 Task: Find connections with filter location Apodi with filter topic #marketswith filter profile language French with filter current company MarketsandMarkets™ with filter school Punyashlok Ahilyadevi Holkar Solapur University, Solapur with filter industry Spectator Sports with filter service category Filing with filter keywords title Vice President of Marketing
Action: Mouse moved to (536, 102)
Screenshot: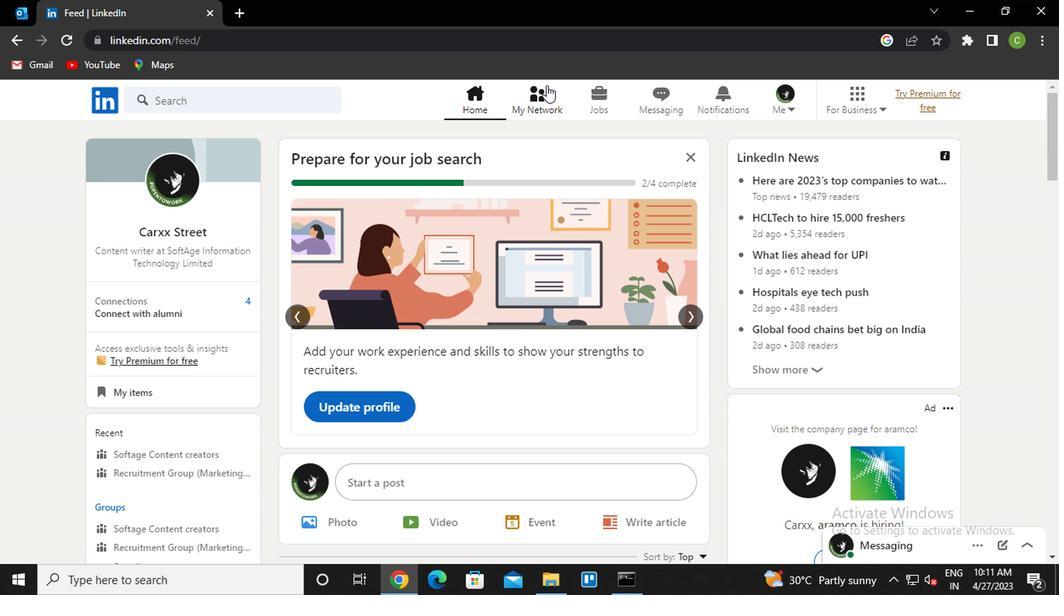 
Action: Mouse pressed left at (536, 102)
Screenshot: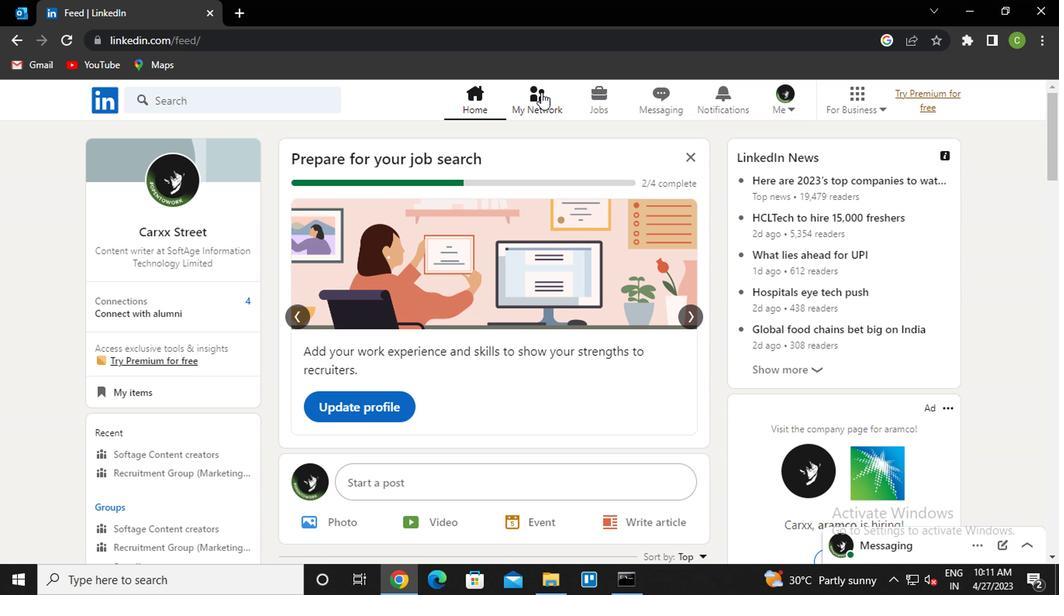
Action: Mouse moved to (222, 194)
Screenshot: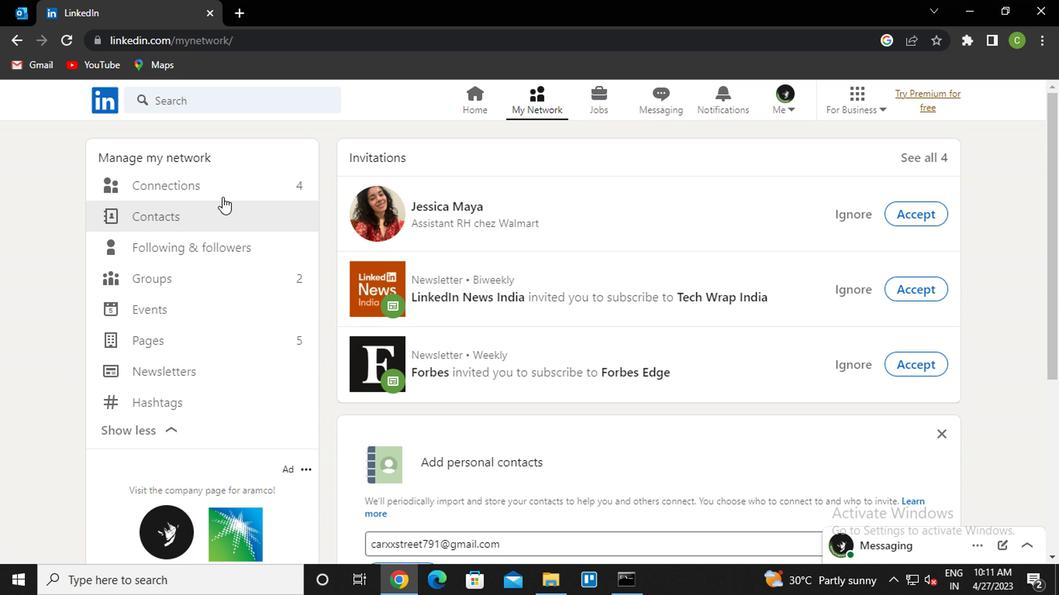 
Action: Mouse pressed left at (222, 194)
Screenshot: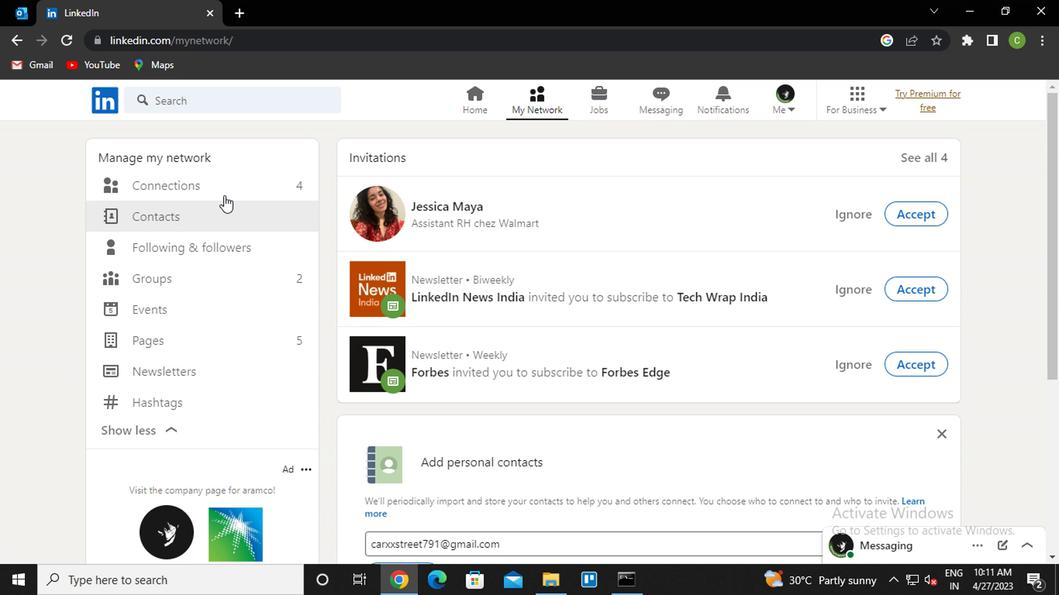 
Action: Mouse moved to (253, 188)
Screenshot: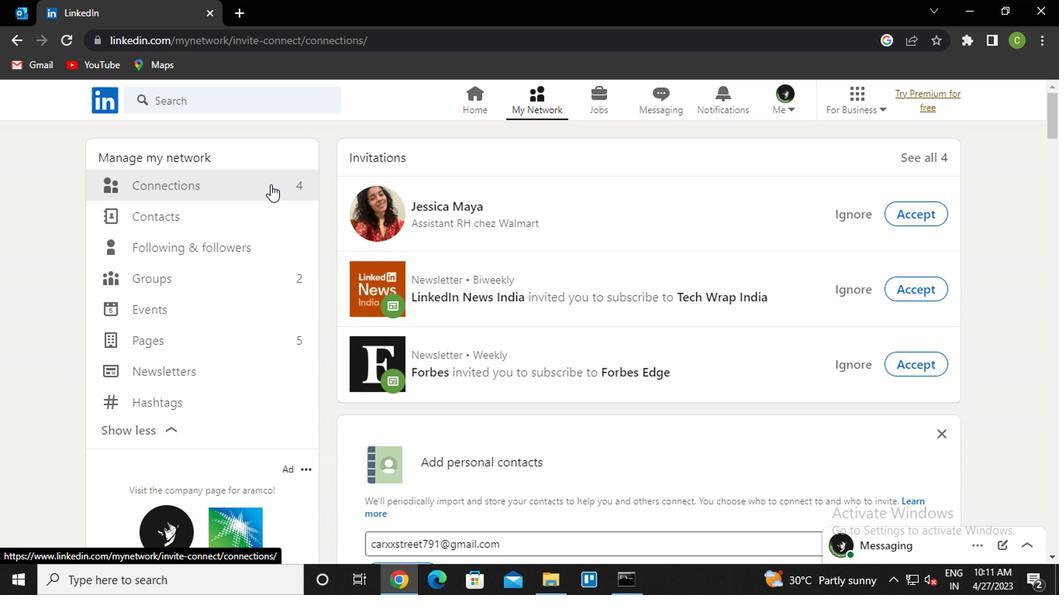
Action: Mouse pressed left at (253, 188)
Screenshot: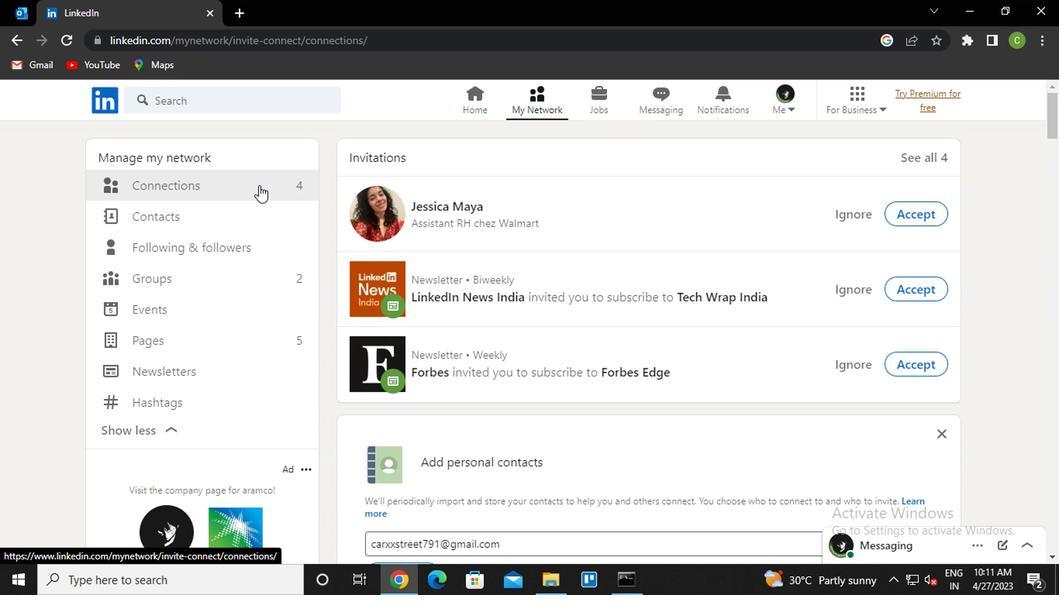 
Action: Mouse moved to (630, 192)
Screenshot: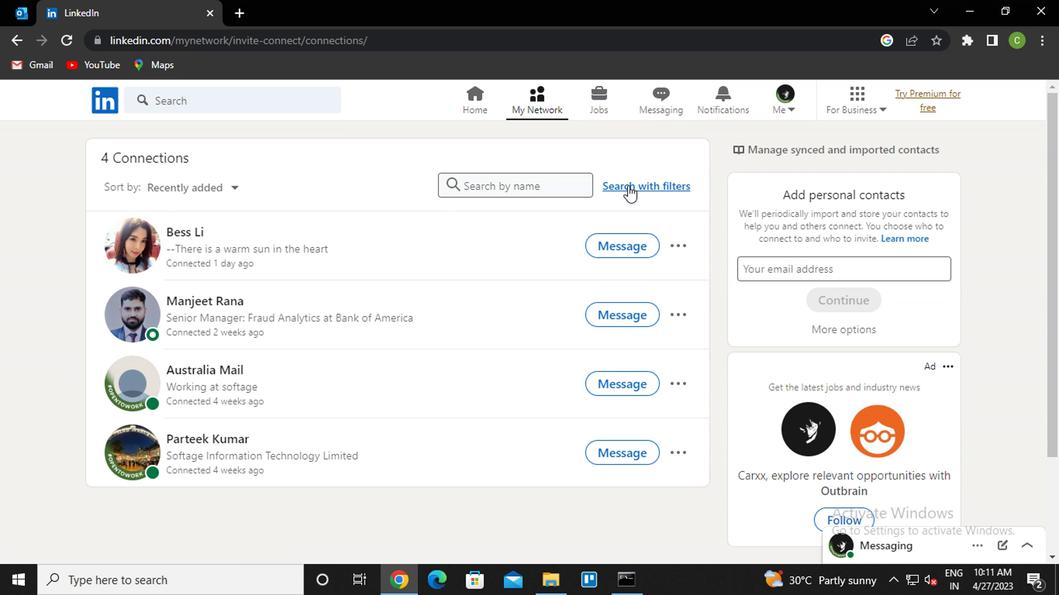 
Action: Mouse pressed left at (630, 192)
Screenshot: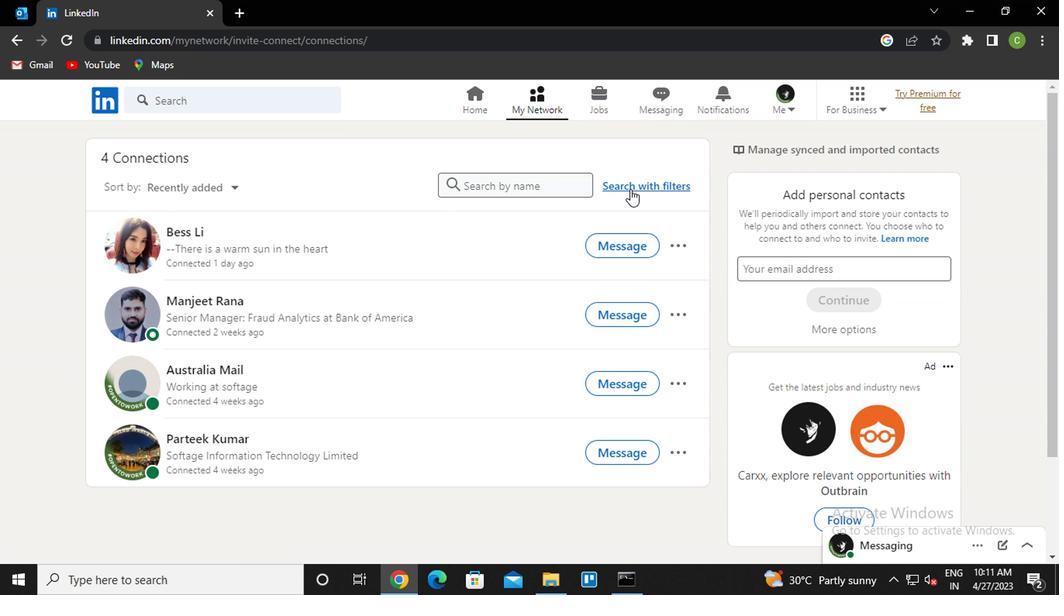 
Action: Mouse moved to (514, 146)
Screenshot: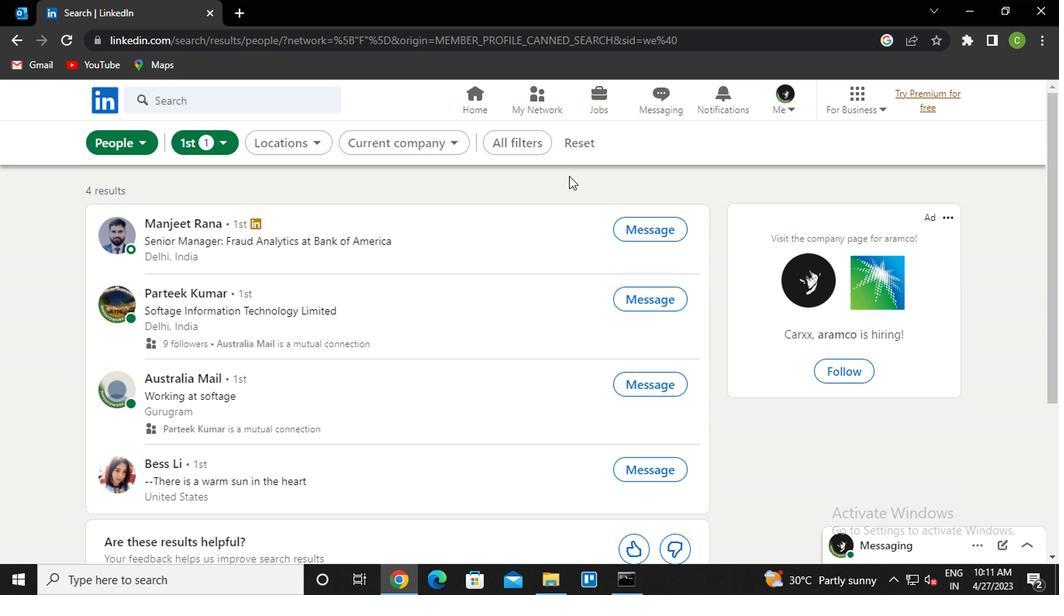 
Action: Mouse pressed left at (514, 146)
Screenshot: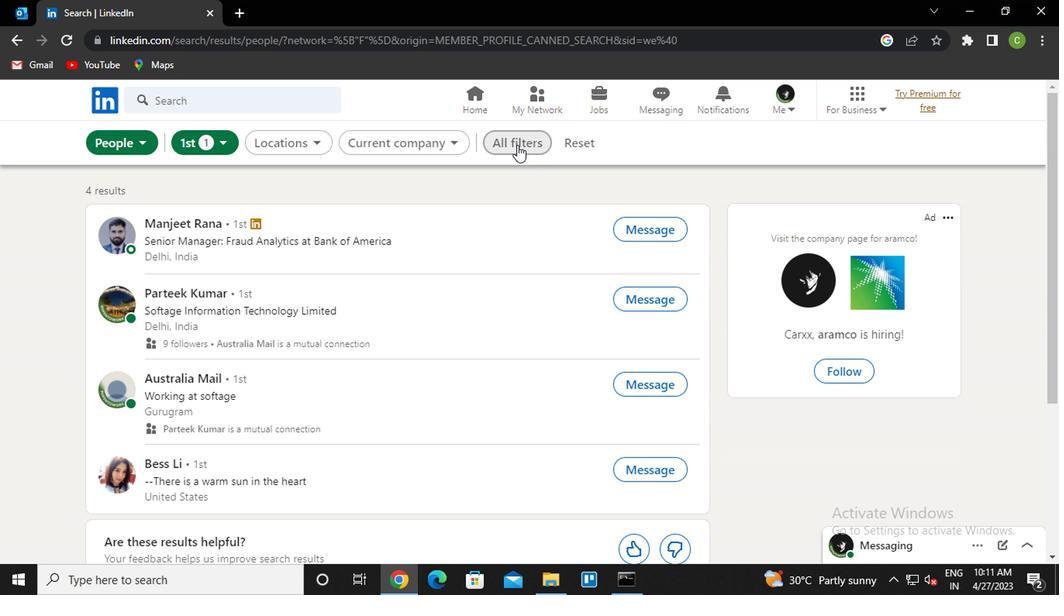 
Action: Mouse moved to (789, 226)
Screenshot: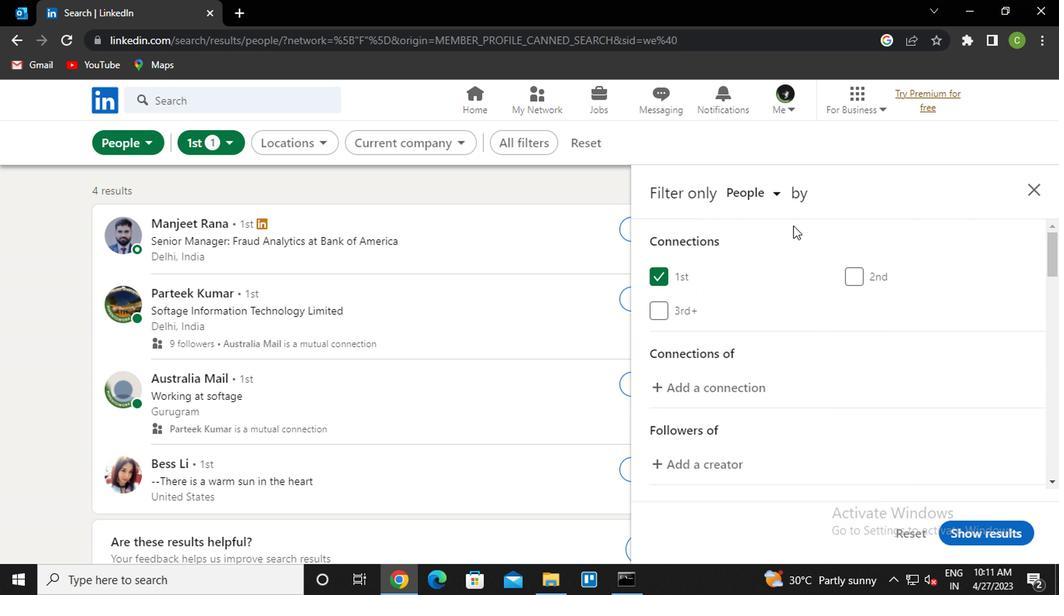 
Action: Mouse scrolled (789, 226) with delta (0, 0)
Screenshot: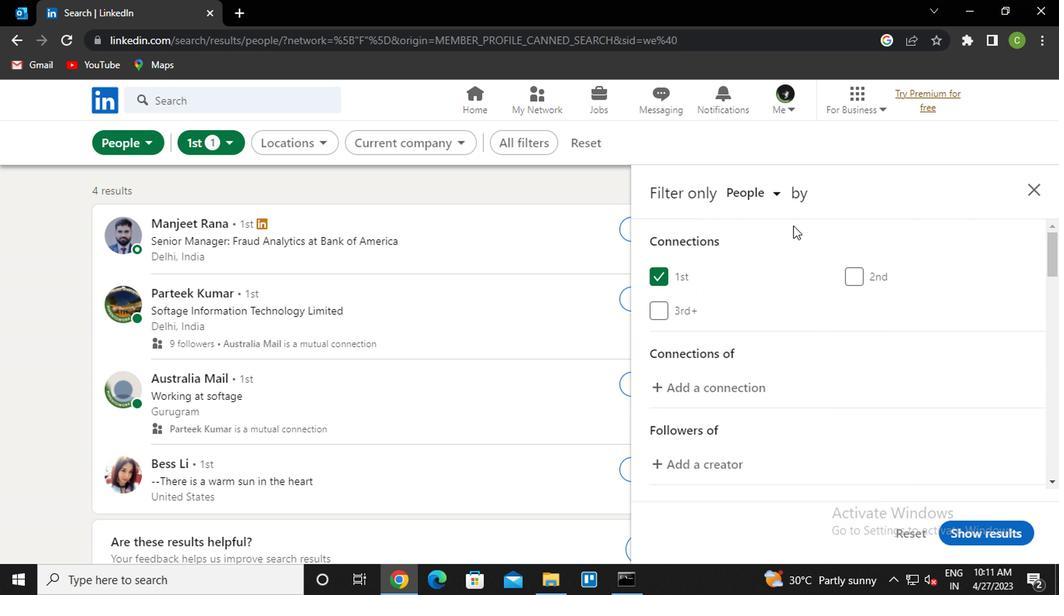 
Action: Mouse moved to (788, 227)
Screenshot: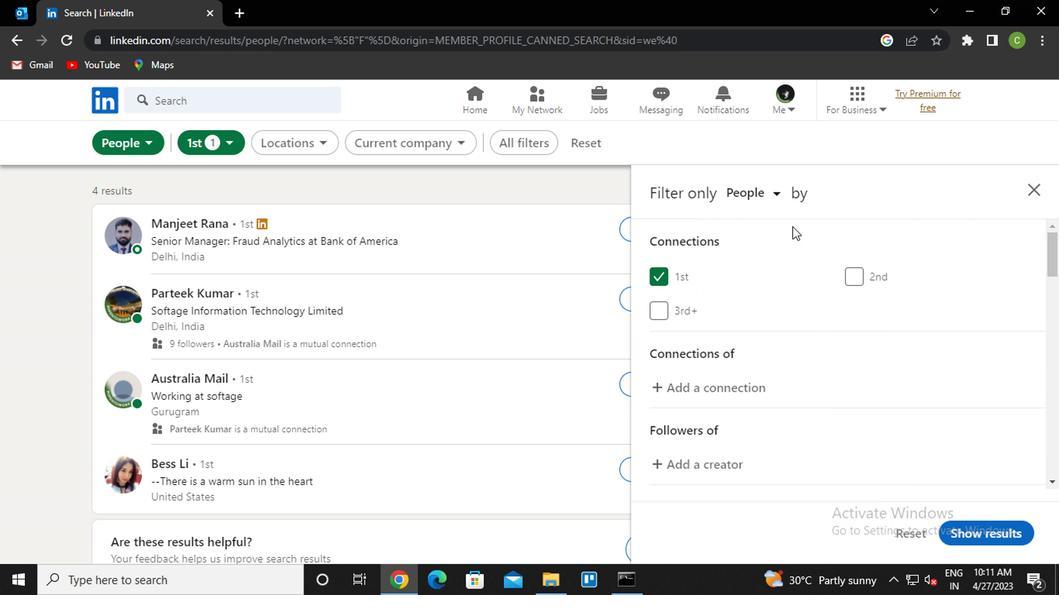 
Action: Mouse scrolled (788, 226) with delta (0, 0)
Screenshot: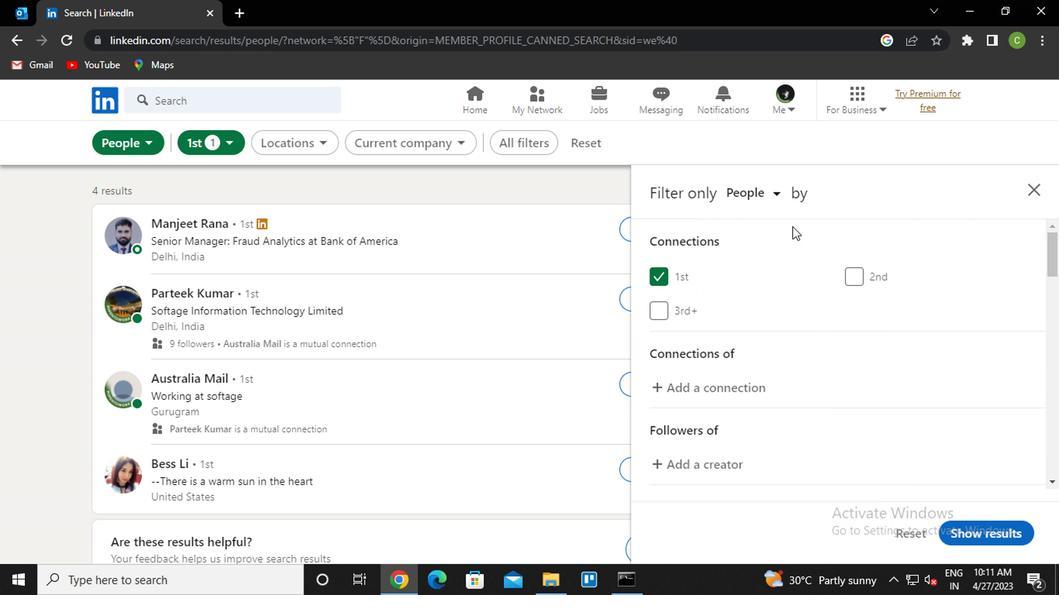 
Action: Mouse moved to (792, 336)
Screenshot: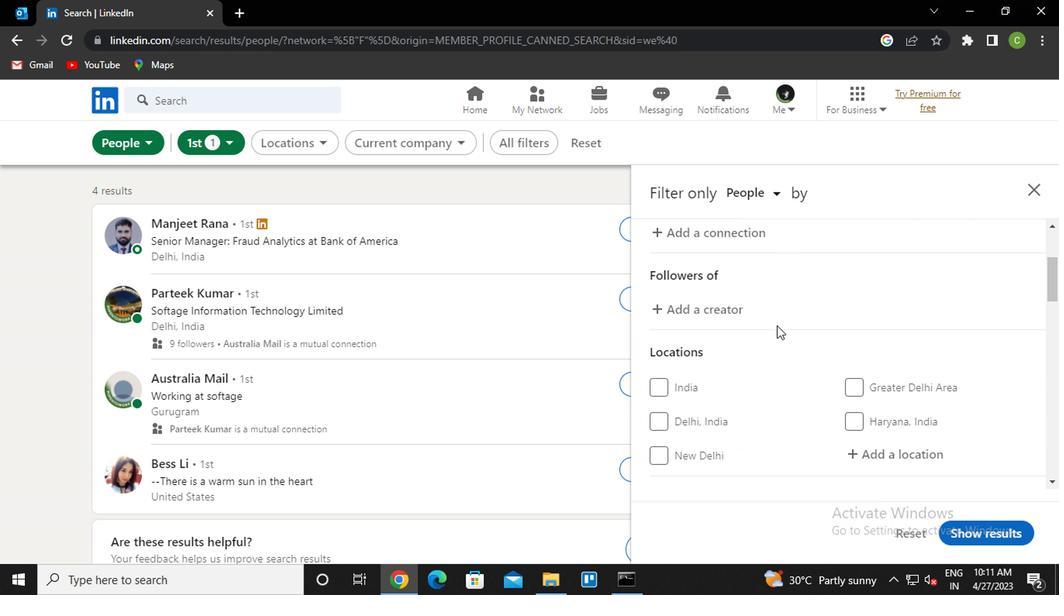 
Action: Mouse scrolled (792, 335) with delta (0, -1)
Screenshot: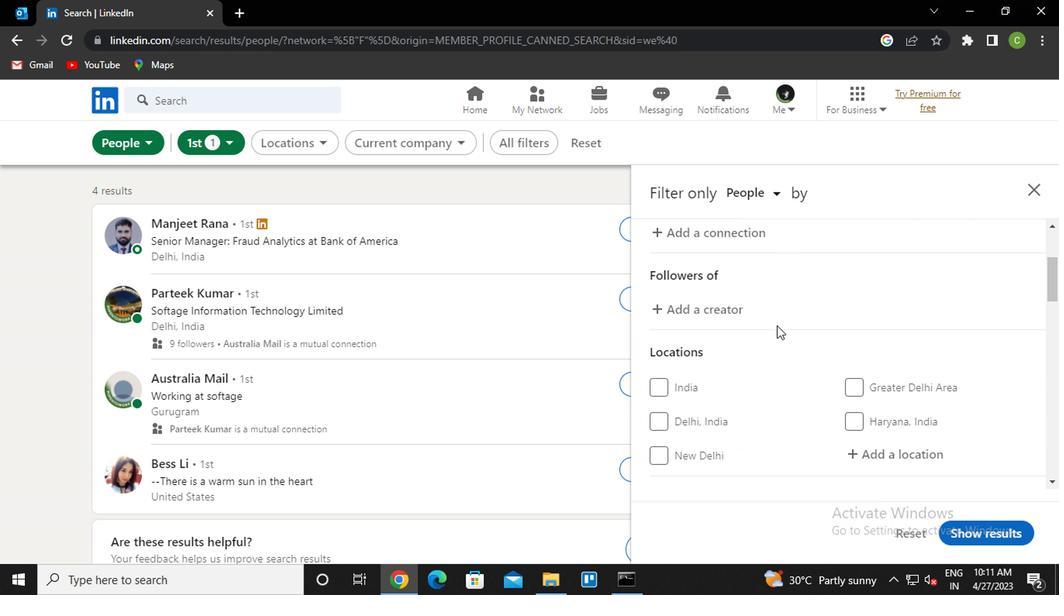 
Action: Mouse moved to (869, 380)
Screenshot: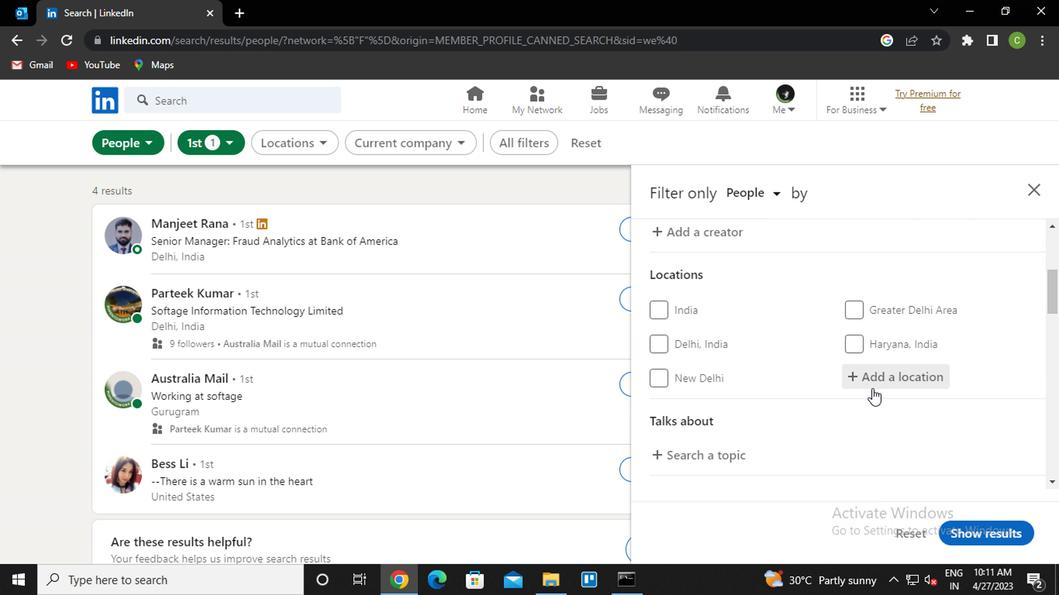 
Action: Mouse pressed left at (869, 380)
Screenshot: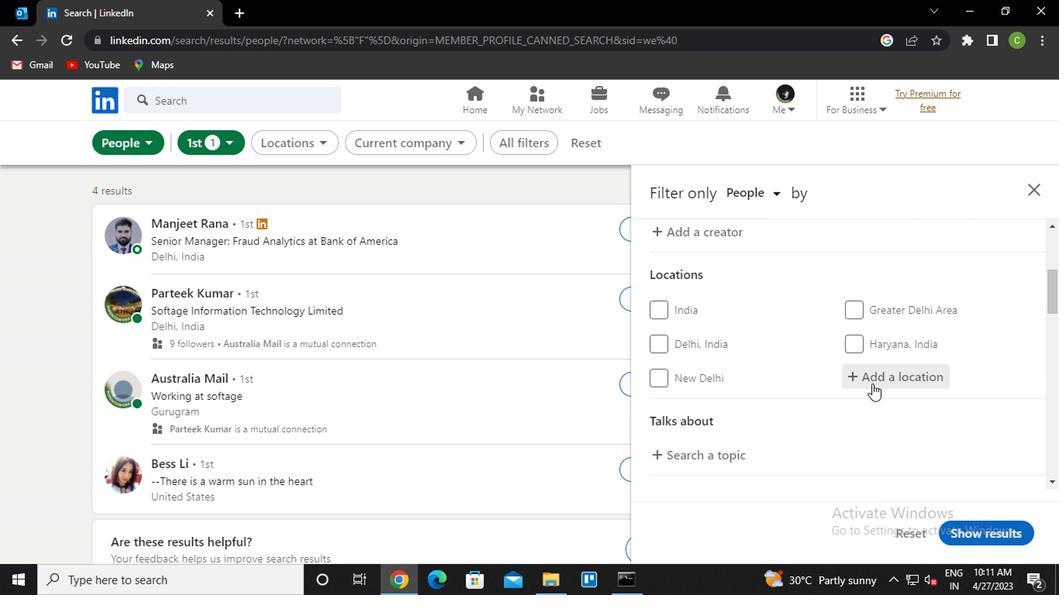 
Action: Key pressed <Key.caps_lock><Key.caps_lock>a<Key.caps_lock>podi<Key.down><Key.enter>
Screenshot: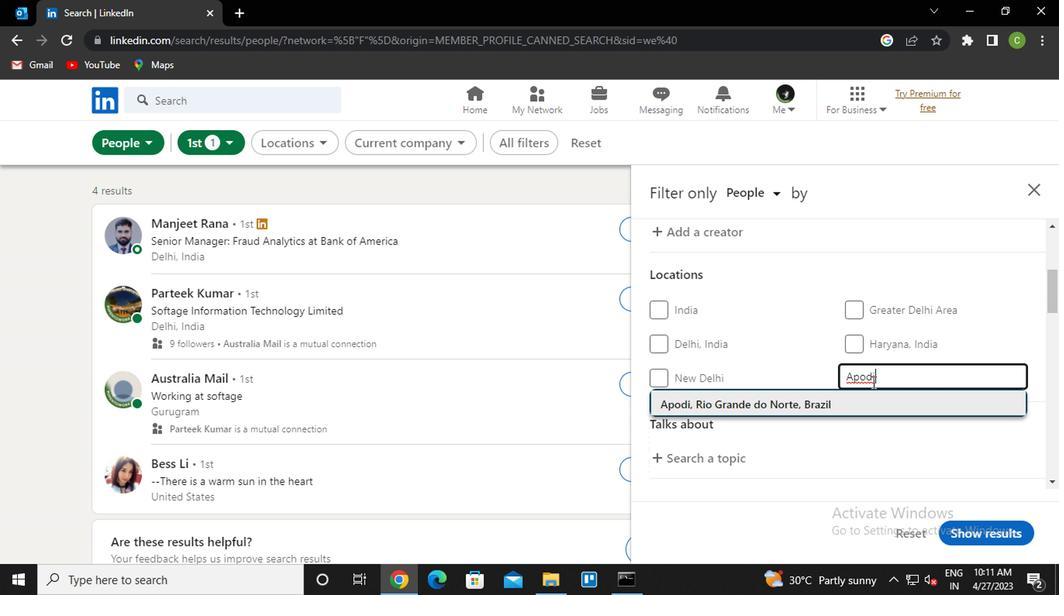 
Action: Mouse moved to (869, 379)
Screenshot: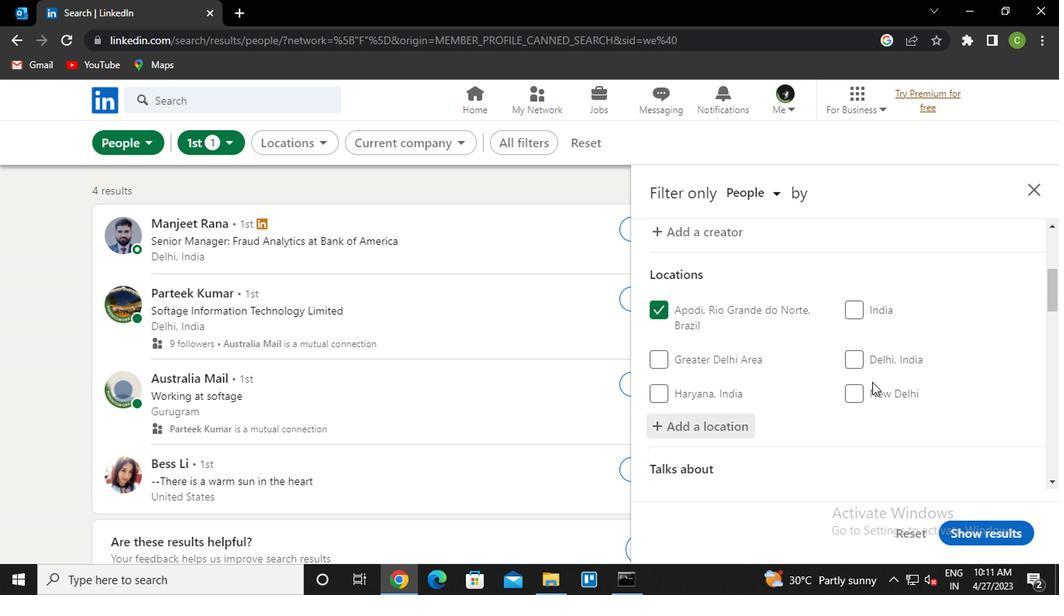 
Action: Mouse scrolled (869, 378) with delta (0, 0)
Screenshot: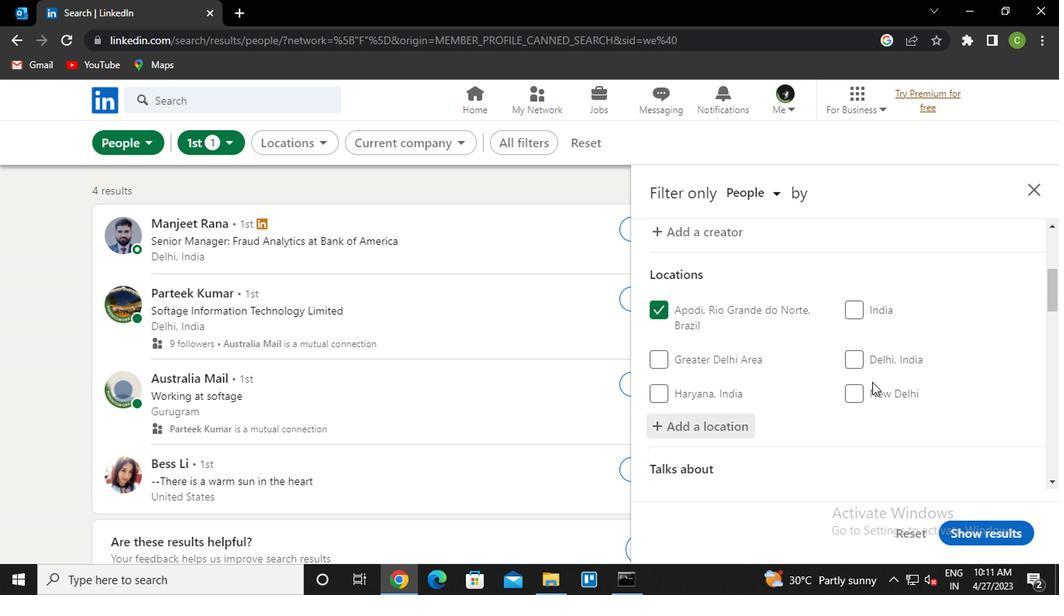 
Action: Mouse moved to (716, 428)
Screenshot: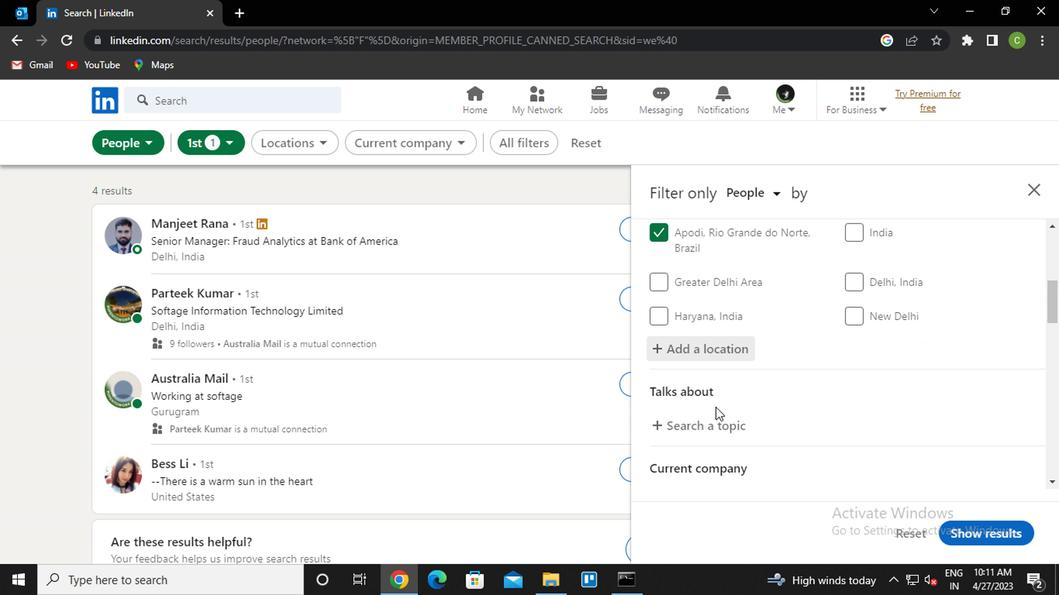 
Action: Mouse pressed left at (716, 428)
Screenshot: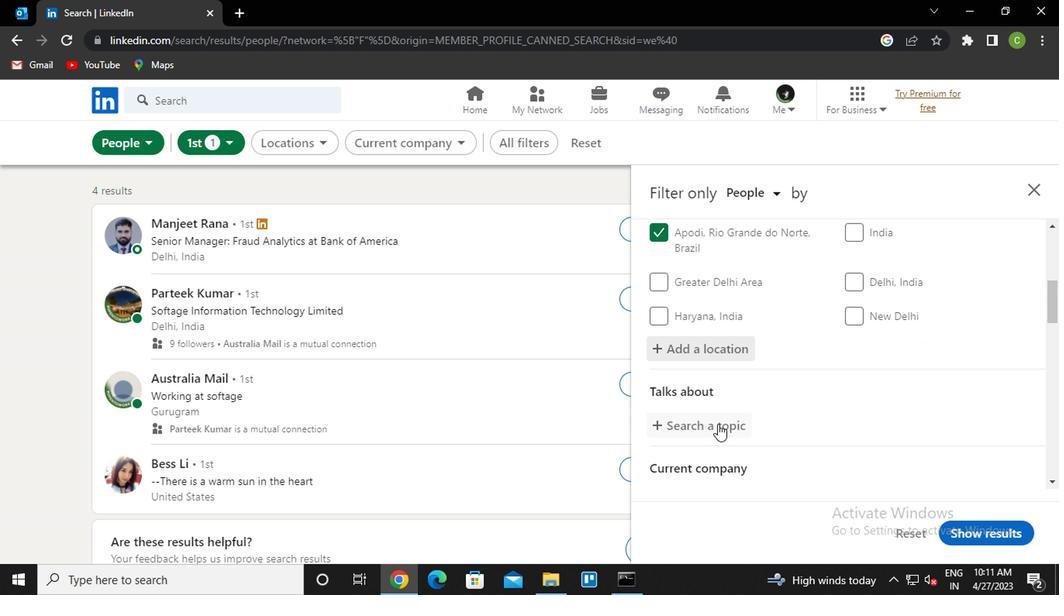 
Action: Key pressed market<Key.down><Key.down><Key.down><Key.down><Key.up><Key.enter>
Screenshot: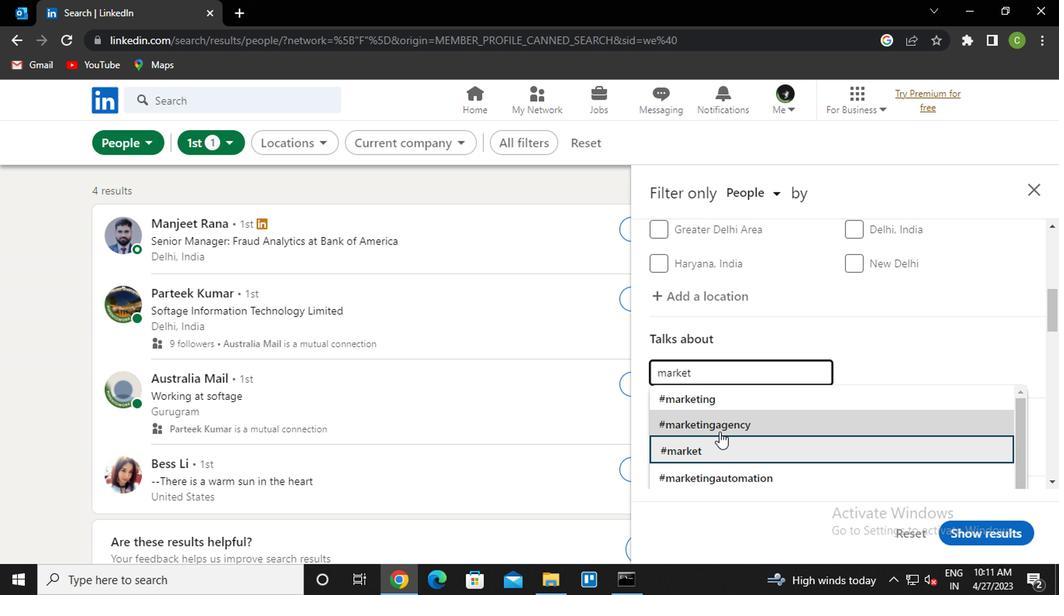 
Action: Mouse scrolled (716, 428) with delta (0, 0)
Screenshot: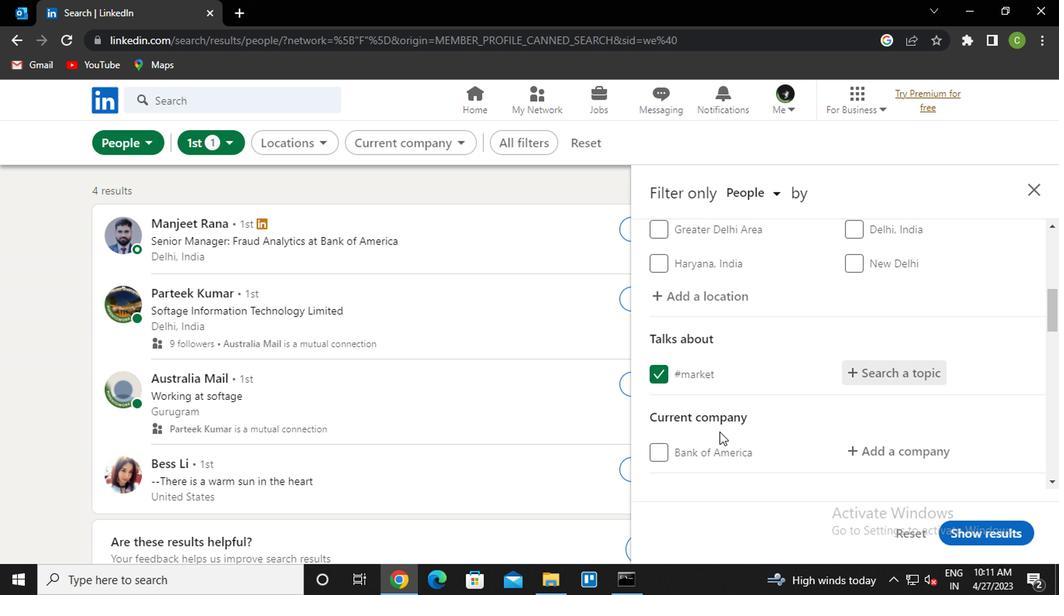 
Action: Mouse moved to (862, 371)
Screenshot: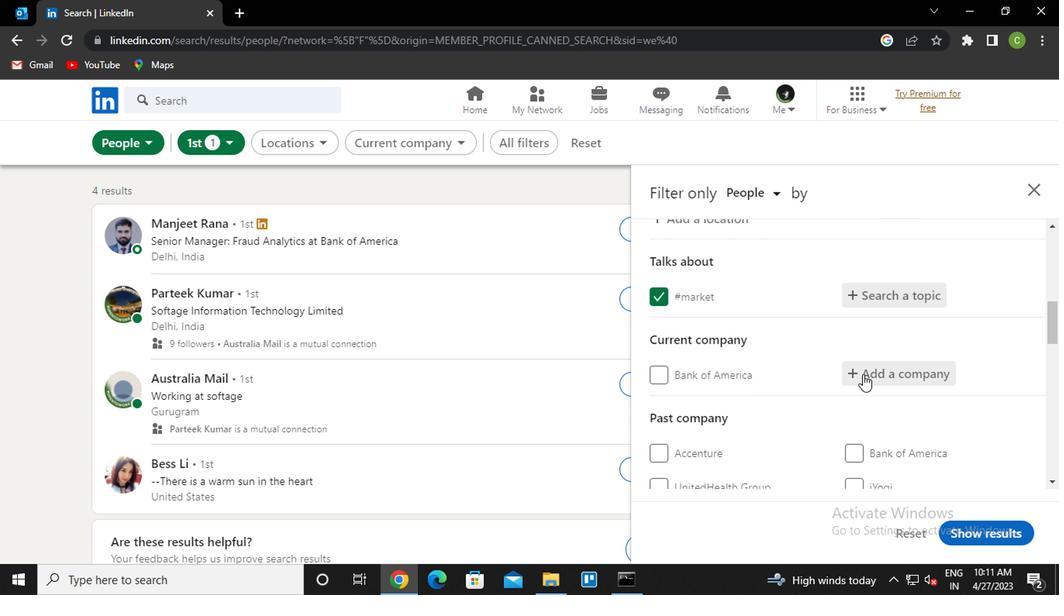 
Action: Mouse pressed left at (862, 371)
Screenshot: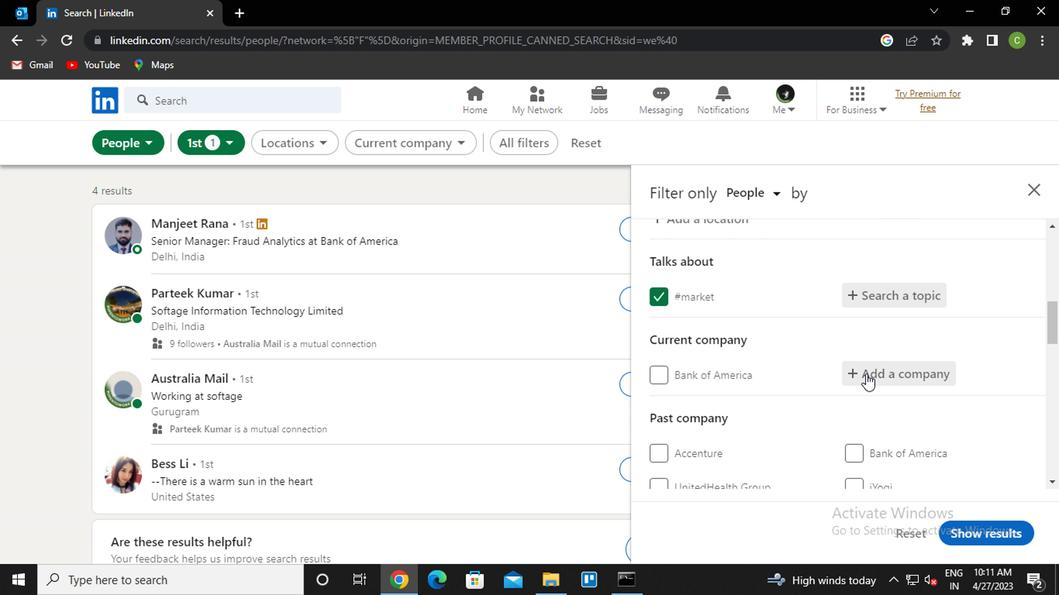 
Action: Key pressed <Key.caps_lock>m<Key.caps_lock>arketandmarkets<Key.backspace><Key.backspace><Key.backspace><Key.backspace><Key.backspace><Key.backspace><Key.backspace><Key.backspace>d<Key.down><Key.down><Key.down><Key.down><Key.down><Key.down><Key.down><Key.up><Key.up><Key.backspace><Key.backspace><Key.backspace>sand<Key.down><Key.enter>
Screenshot: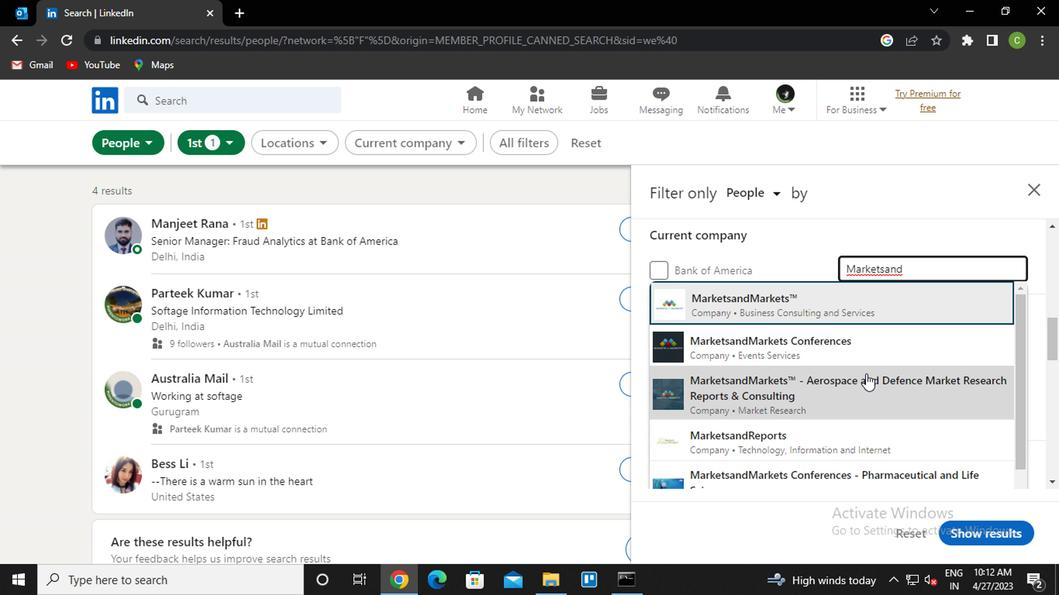 
Action: Mouse moved to (845, 362)
Screenshot: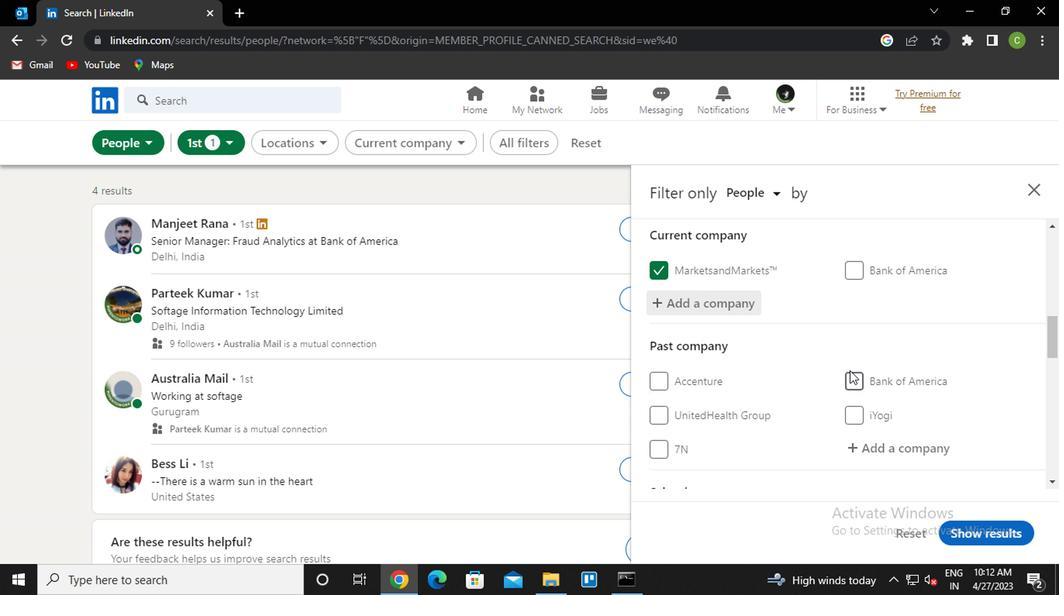 
Action: Mouse scrolled (845, 361) with delta (0, -1)
Screenshot: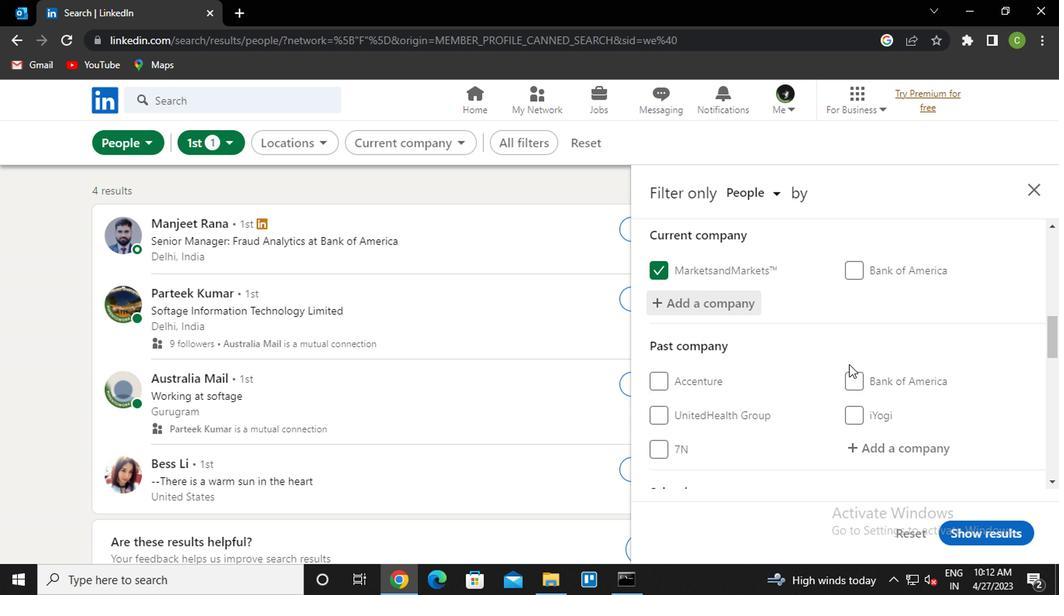 
Action: Mouse moved to (843, 361)
Screenshot: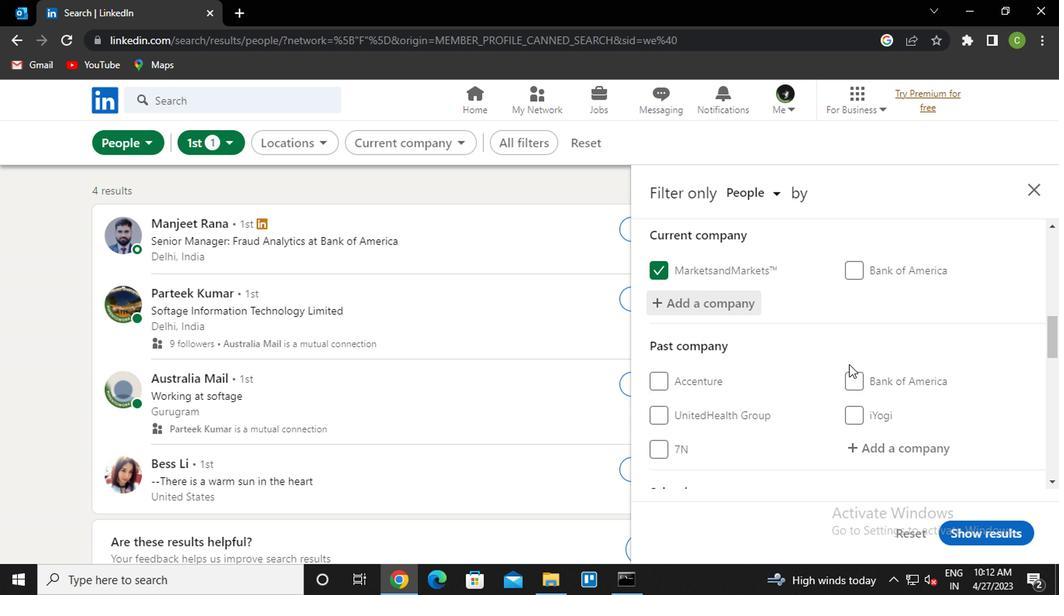 
Action: Mouse scrolled (843, 360) with delta (0, 0)
Screenshot: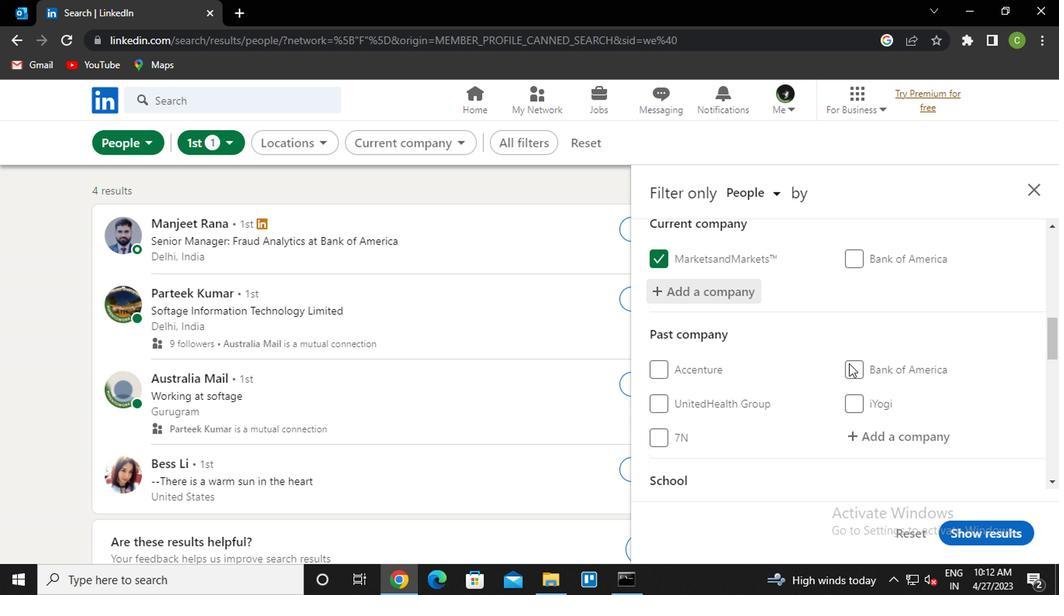 
Action: Mouse moved to (749, 414)
Screenshot: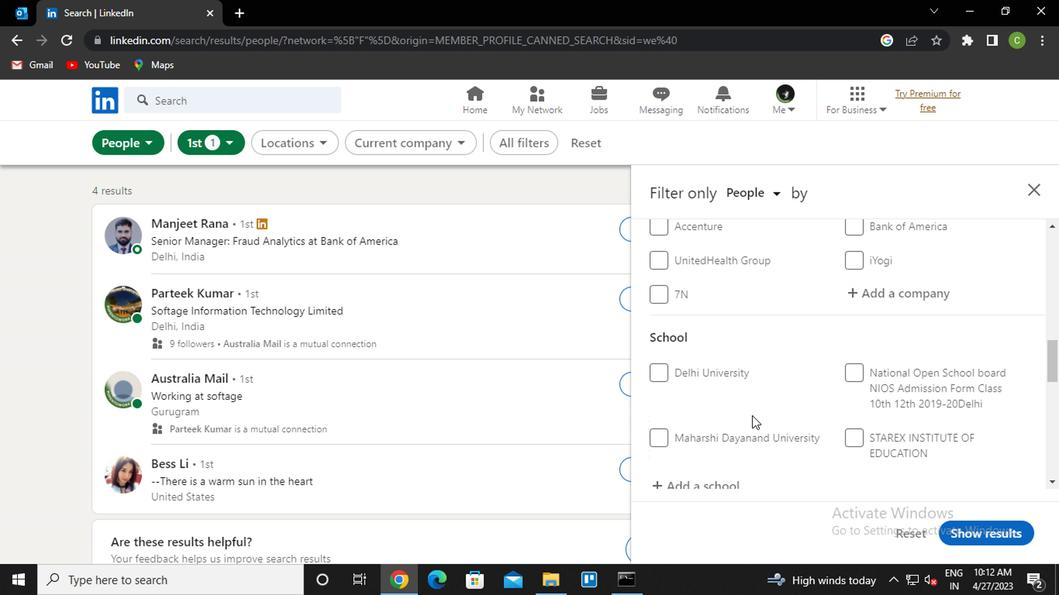 
Action: Mouse scrolled (749, 413) with delta (0, -1)
Screenshot: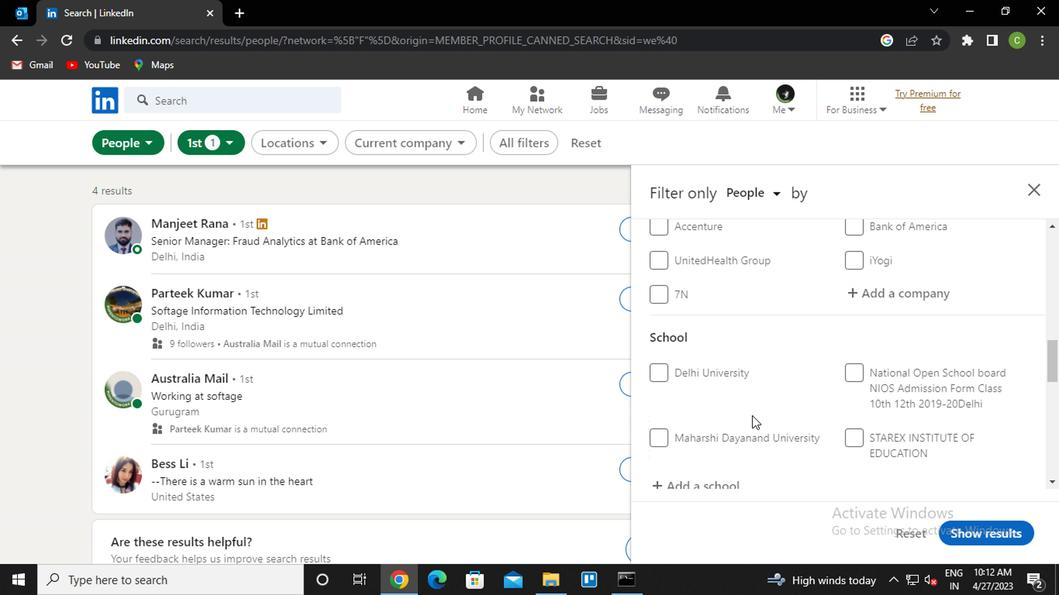 
Action: Mouse scrolled (749, 413) with delta (0, -1)
Screenshot: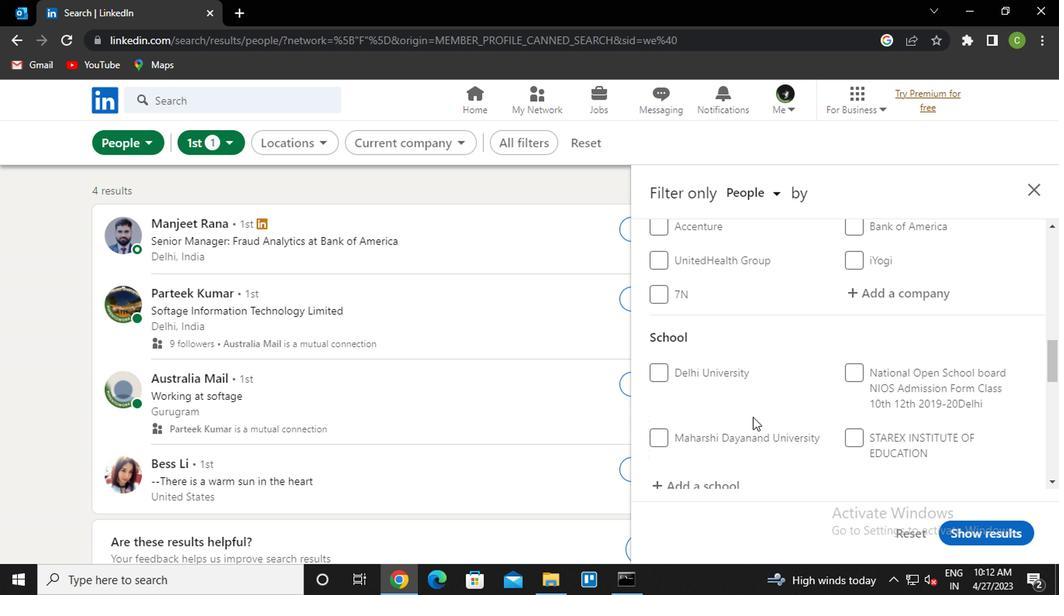 
Action: Mouse moved to (711, 328)
Screenshot: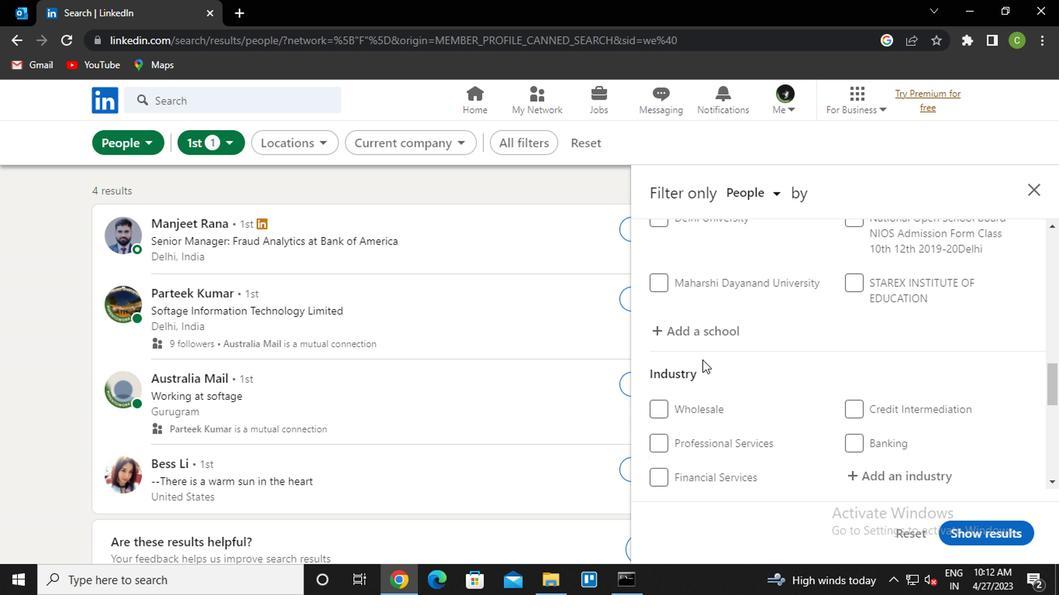 
Action: Mouse pressed left at (711, 328)
Screenshot: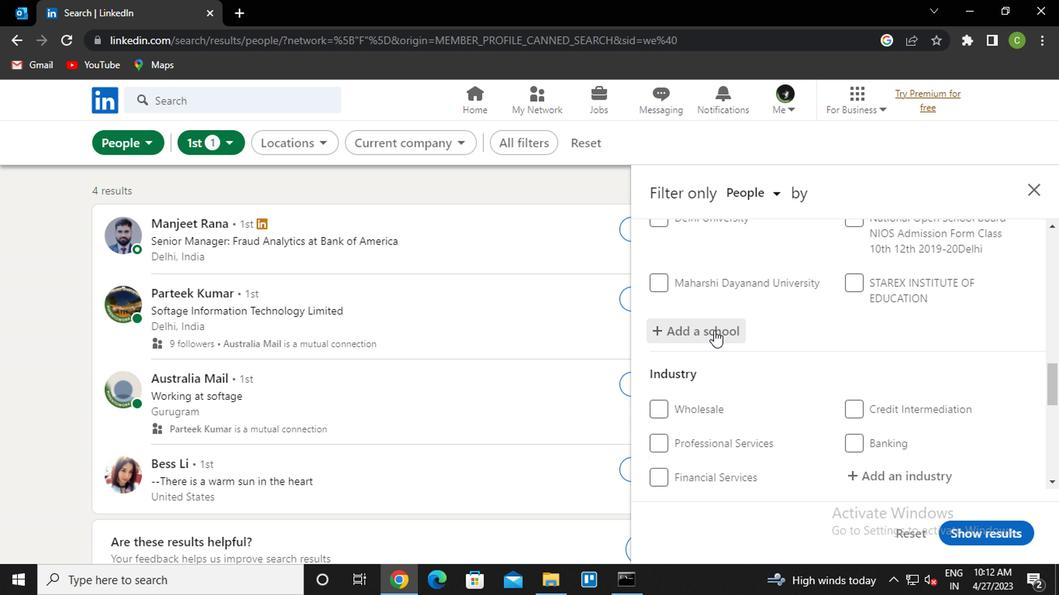 
Action: Key pressed punys<Key.backspace>ash<Key.down><Key.enter>
Screenshot: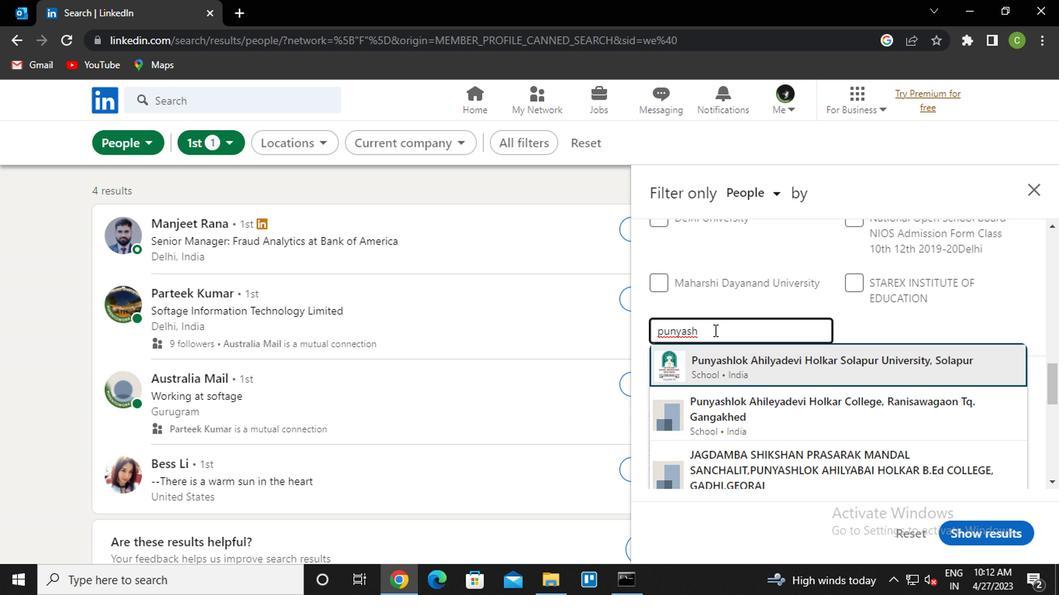 
Action: Mouse moved to (730, 314)
Screenshot: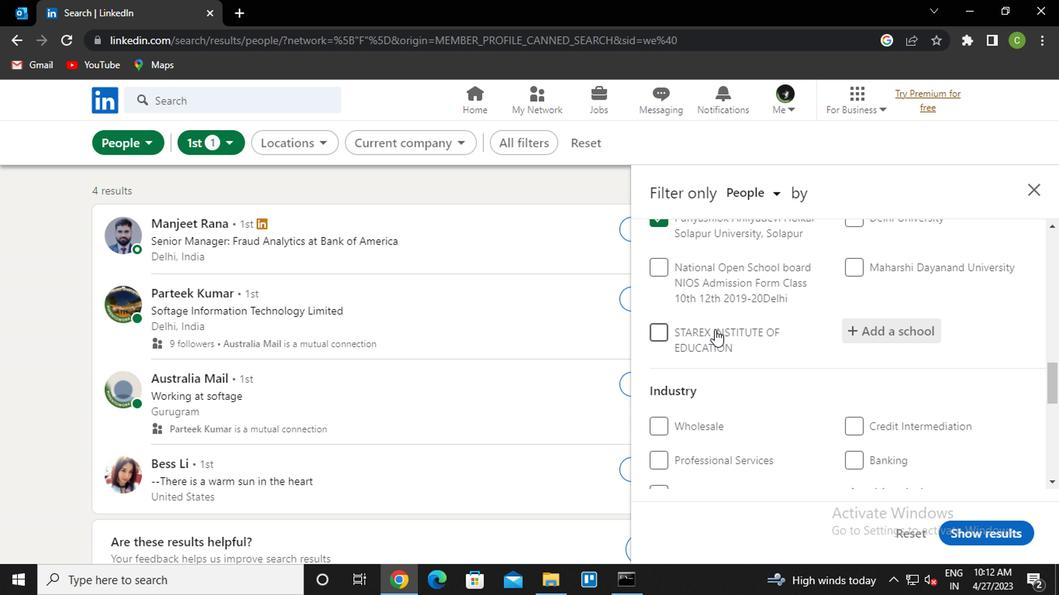 
Action: Mouse scrolled (730, 313) with delta (0, -1)
Screenshot: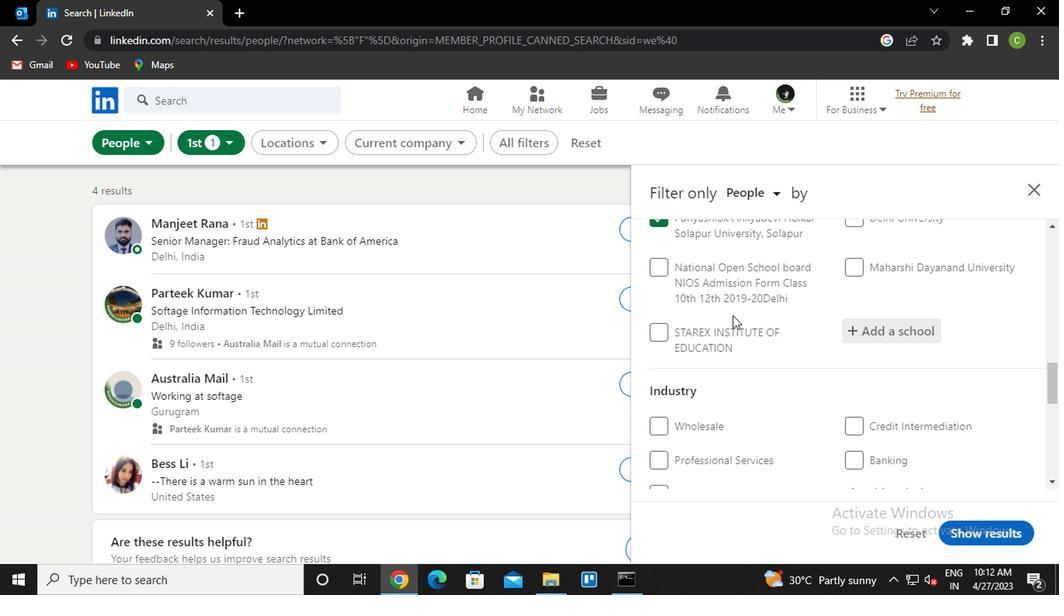 
Action: Mouse scrolled (730, 313) with delta (0, -1)
Screenshot: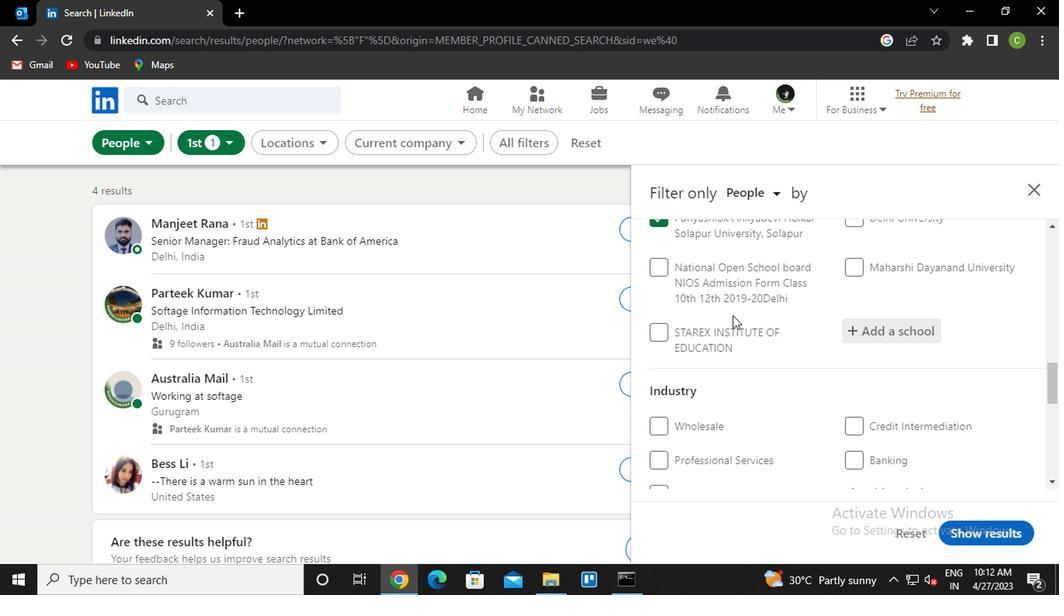 
Action: Mouse moved to (911, 338)
Screenshot: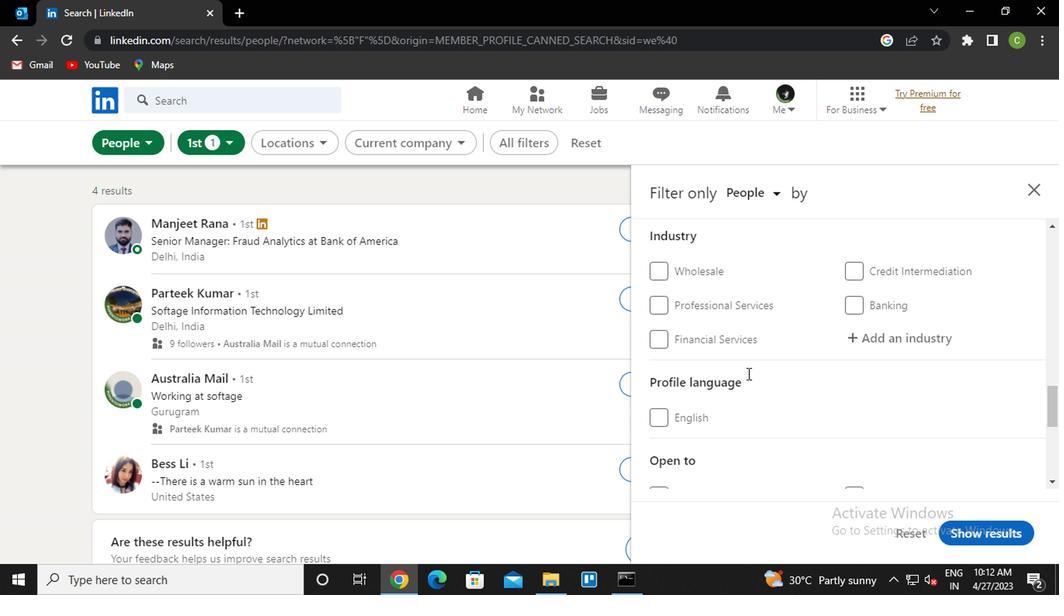 
Action: Mouse pressed left at (911, 338)
Screenshot: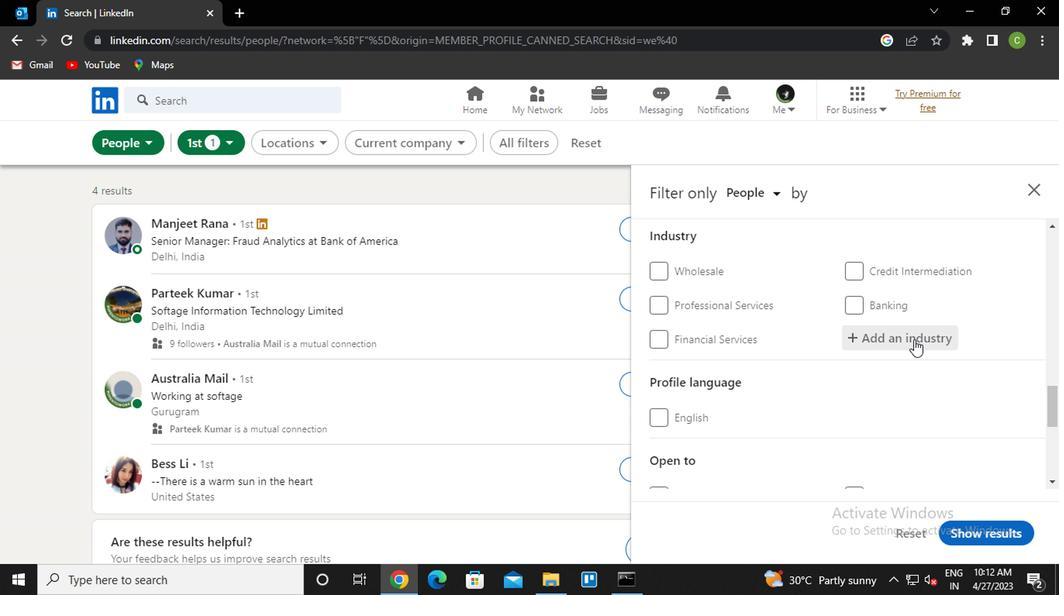 
Action: Key pressed <Key.caps_lock>s<Key.caps_lock>pecta<Key.down><Key.enter>
Screenshot: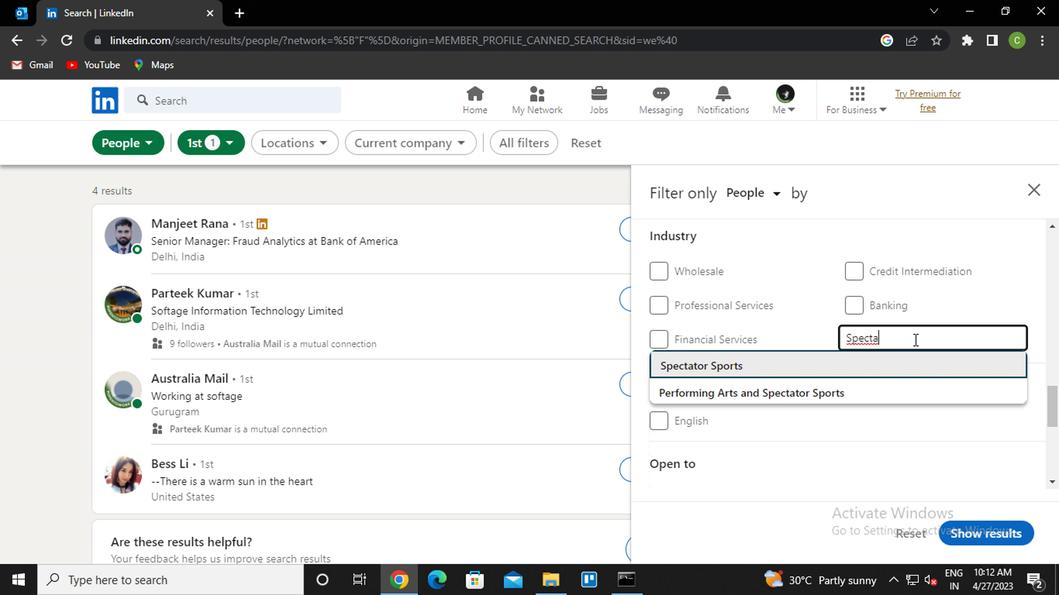 
Action: Mouse moved to (906, 342)
Screenshot: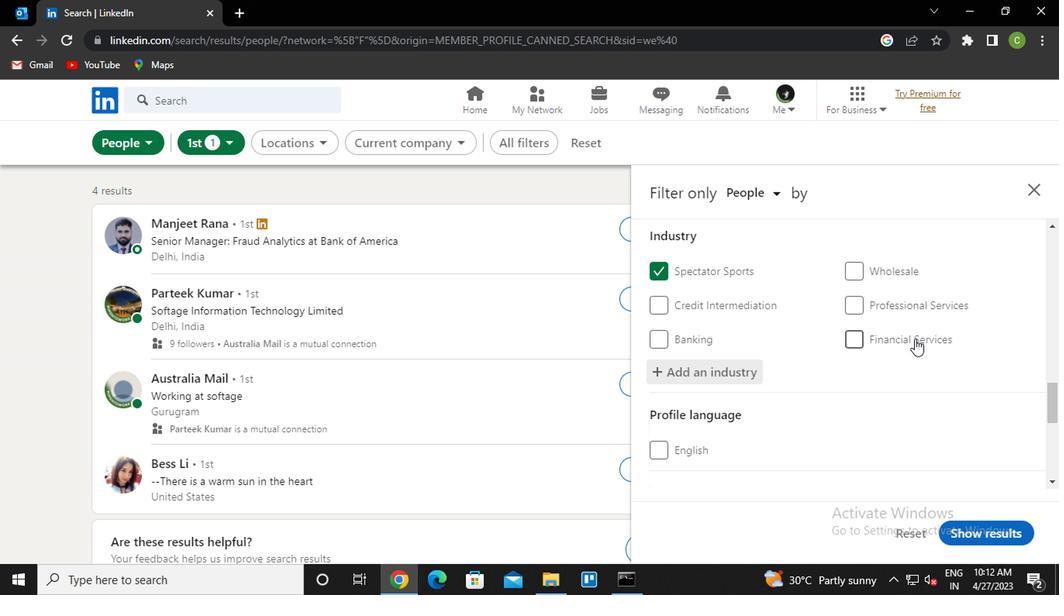 
Action: Mouse scrolled (906, 342) with delta (0, 0)
Screenshot: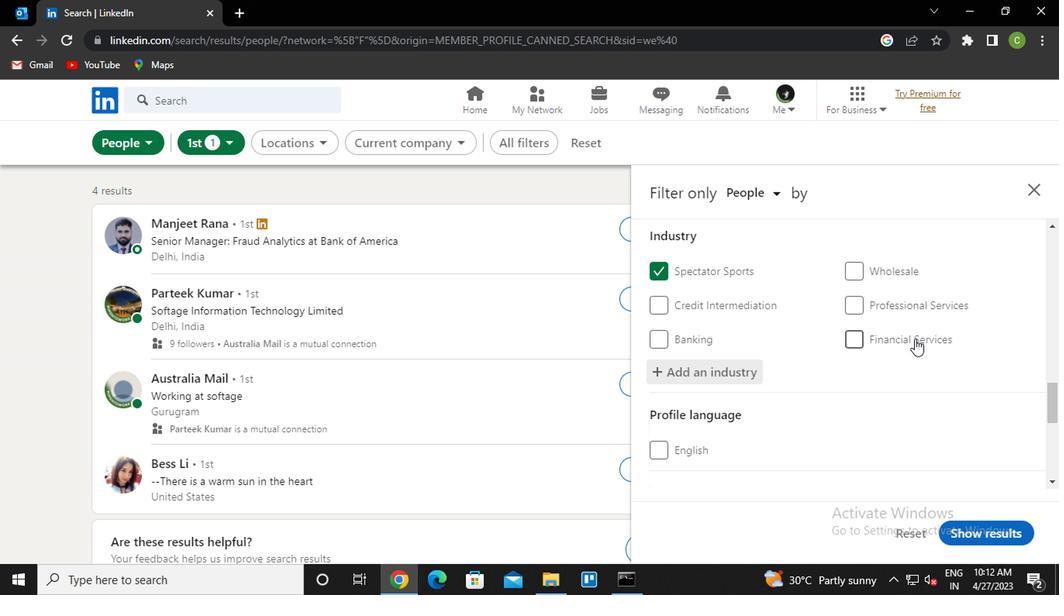 
Action: Mouse moved to (904, 344)
Screenshot: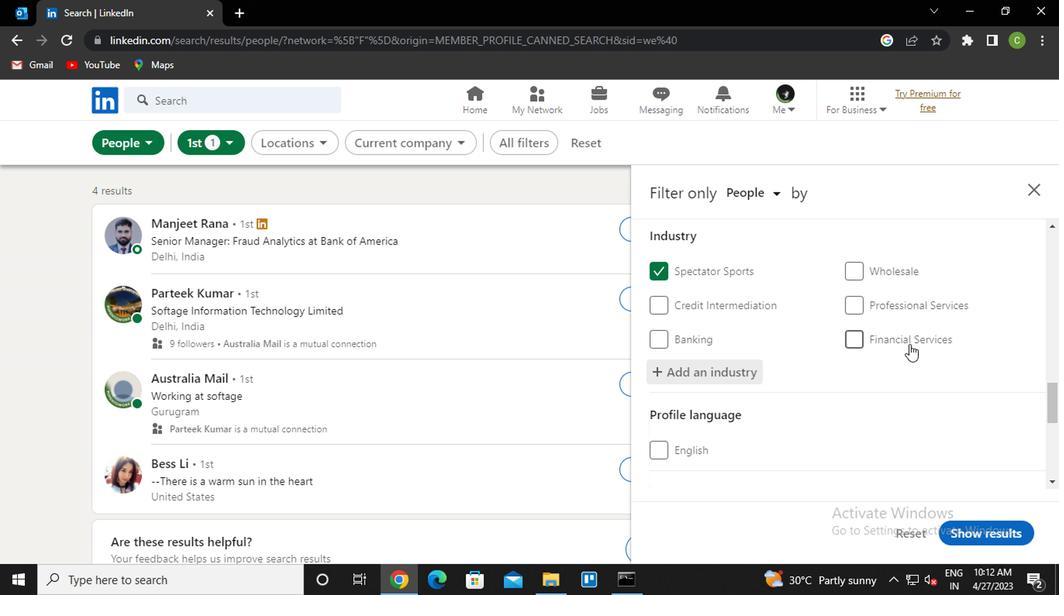 
Action: Mouse scrolled (904, 343) with delta (0, -1)
Screenshot: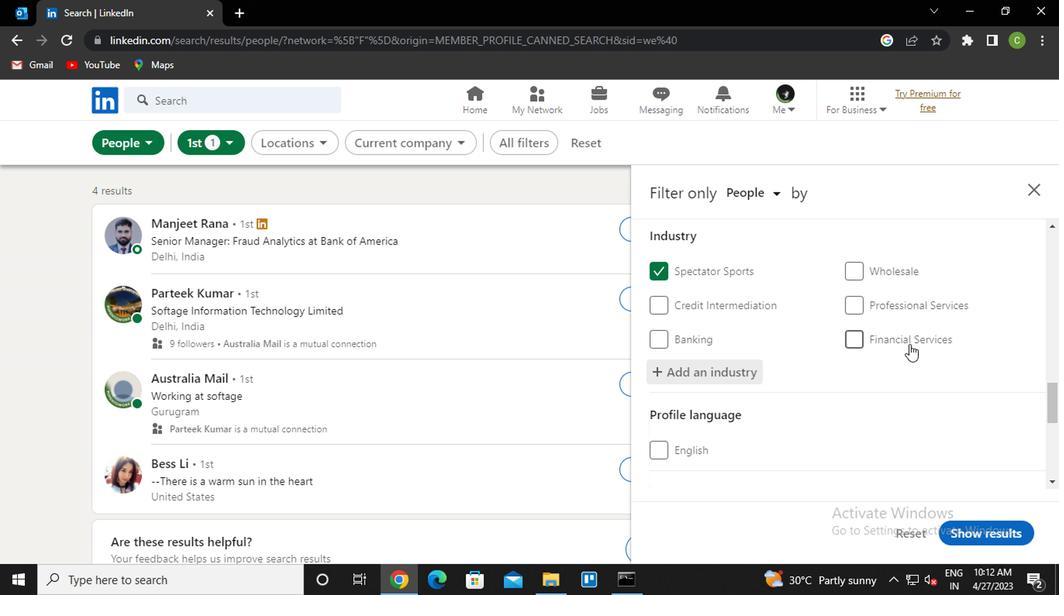 
Action: Mouse moved to (903, 344)
Screenshot: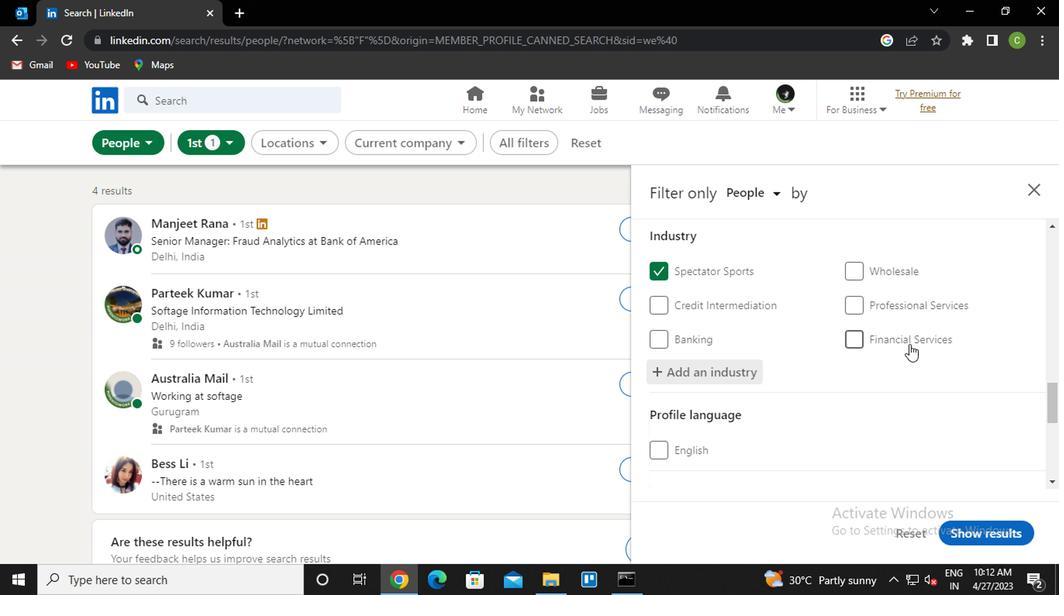 
Action: Mouse scrolled (903, 344) with delta (0, 0)
Screenshot: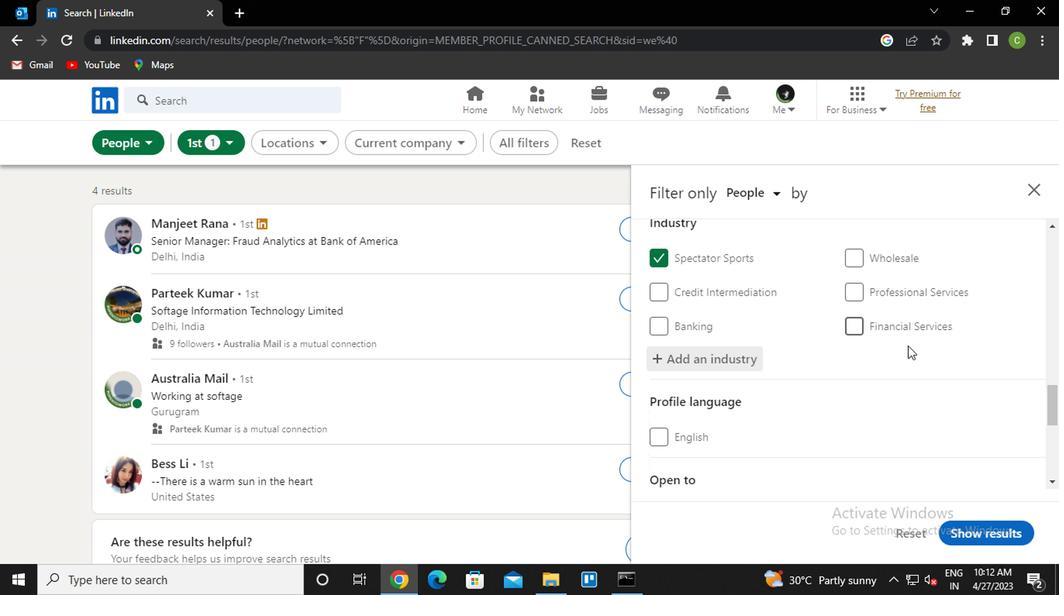 
Action: Mouse moved to (710, 379)
Screenshot: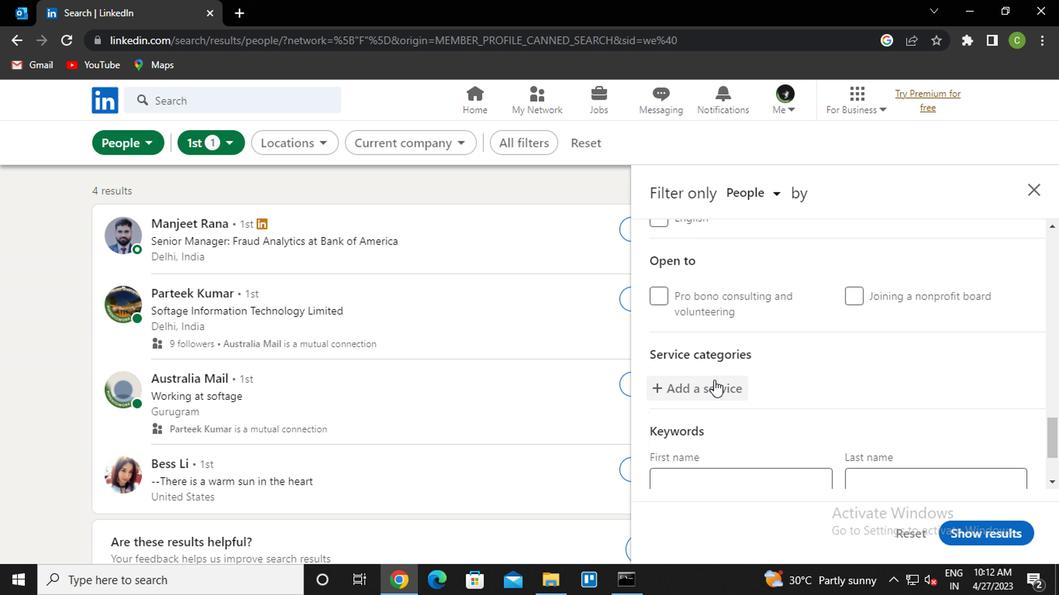 
Action: Mouse pressed left at (710, 379)
Screenshot: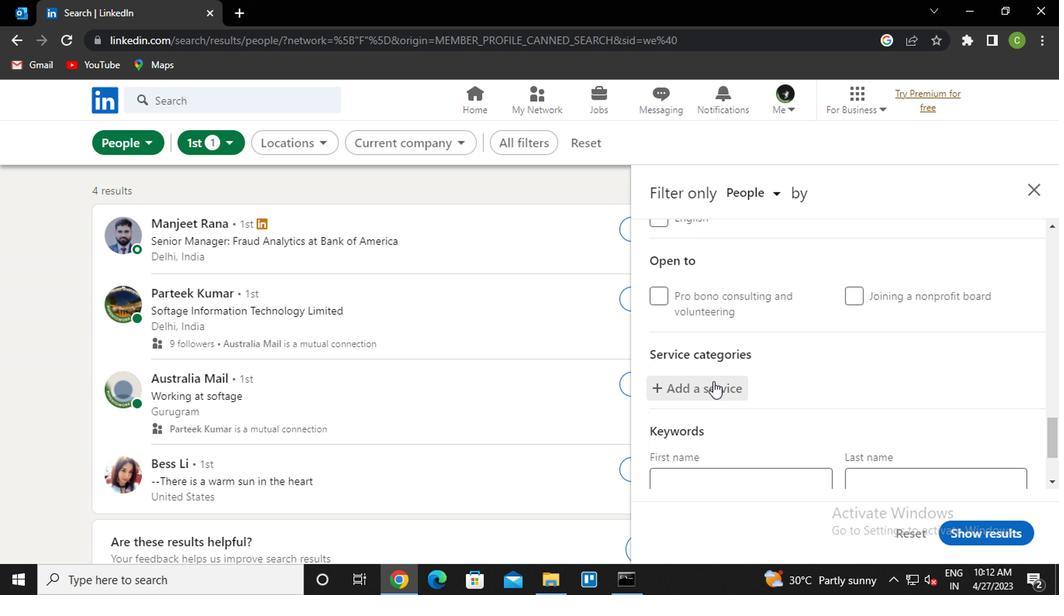 
Action: Key pressed <Key.caps_lock>f<Key.caps_lock>illing
Screenshot: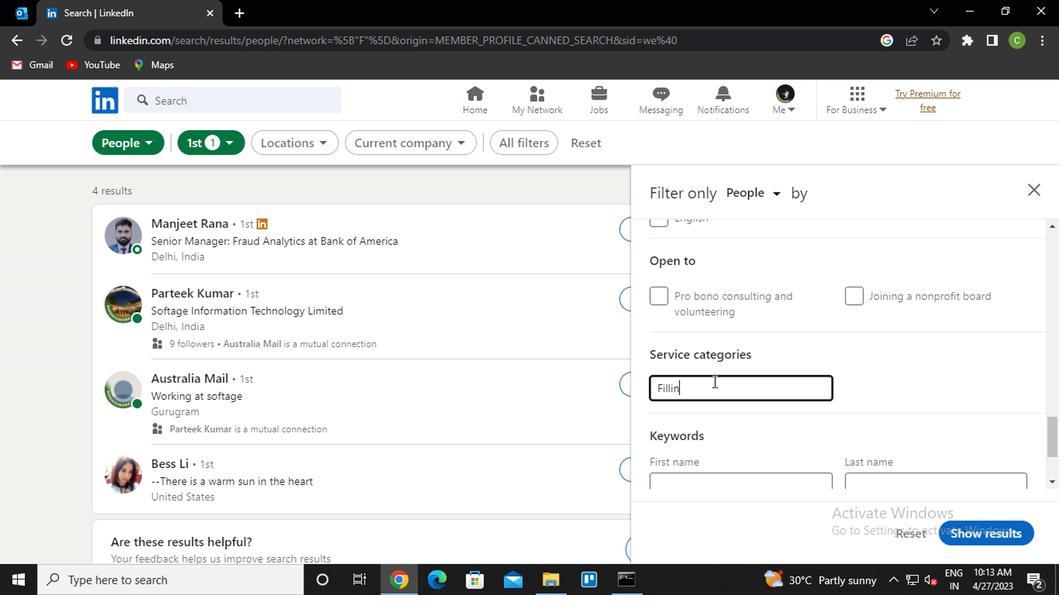 
Action: Mouse scrolled (710, 378) with delta (0, 0)
Screenshot: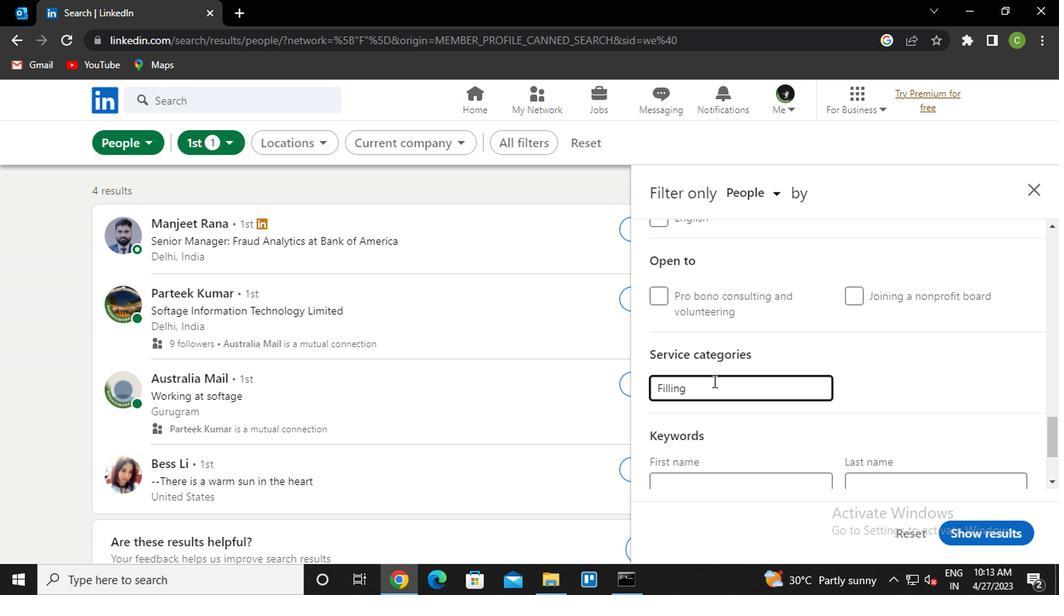 
Action: Mouse scrolled (710, 378) with delta (0, 0)
Screenshot: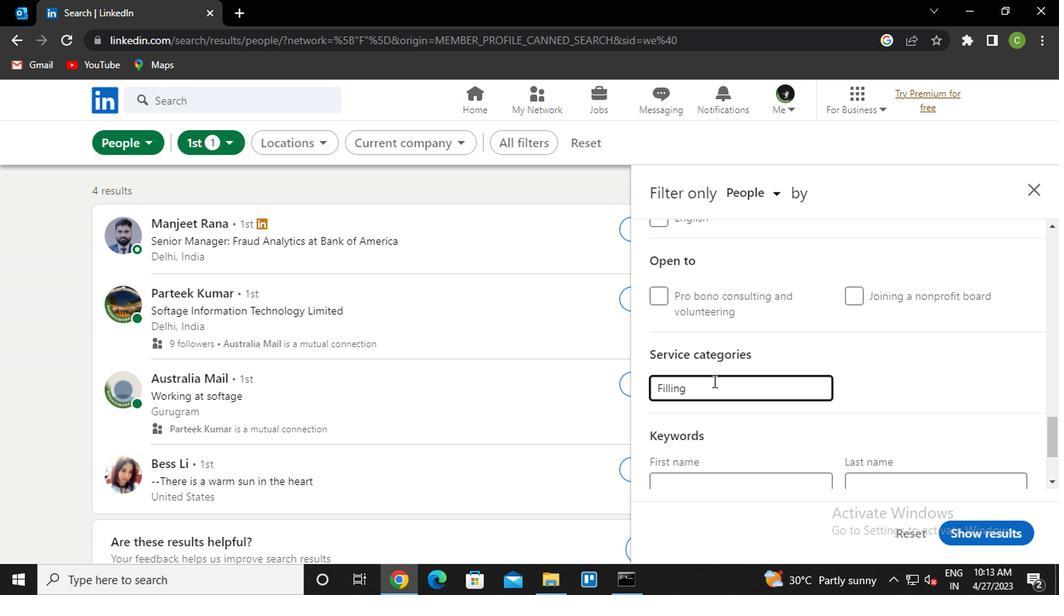 
Action: Mouse moved to (730, 406)
Screenshot: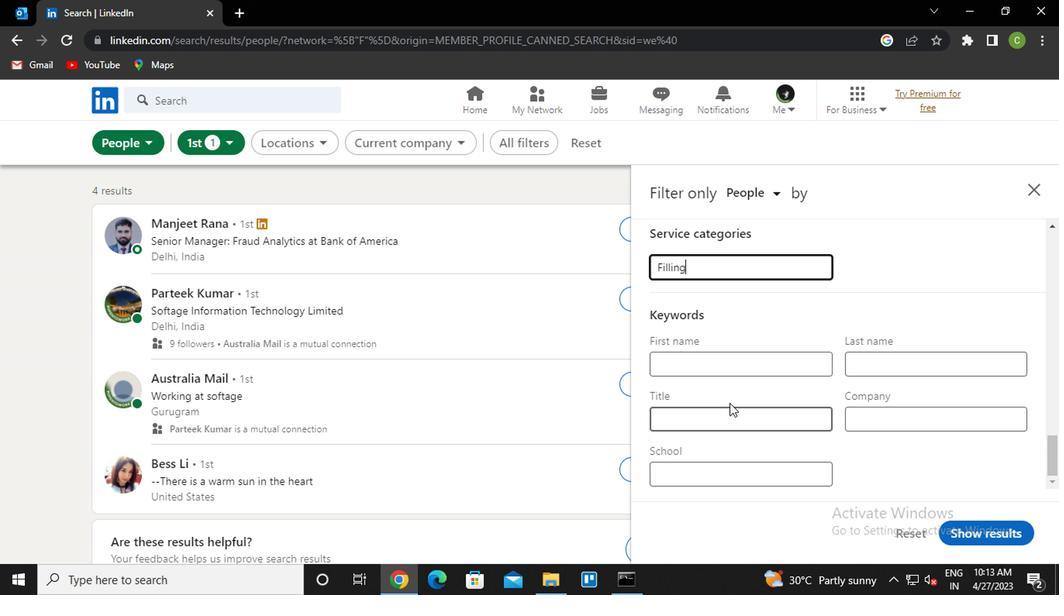 
Action: Mouse pressed left at (730, 406)
Screenshot: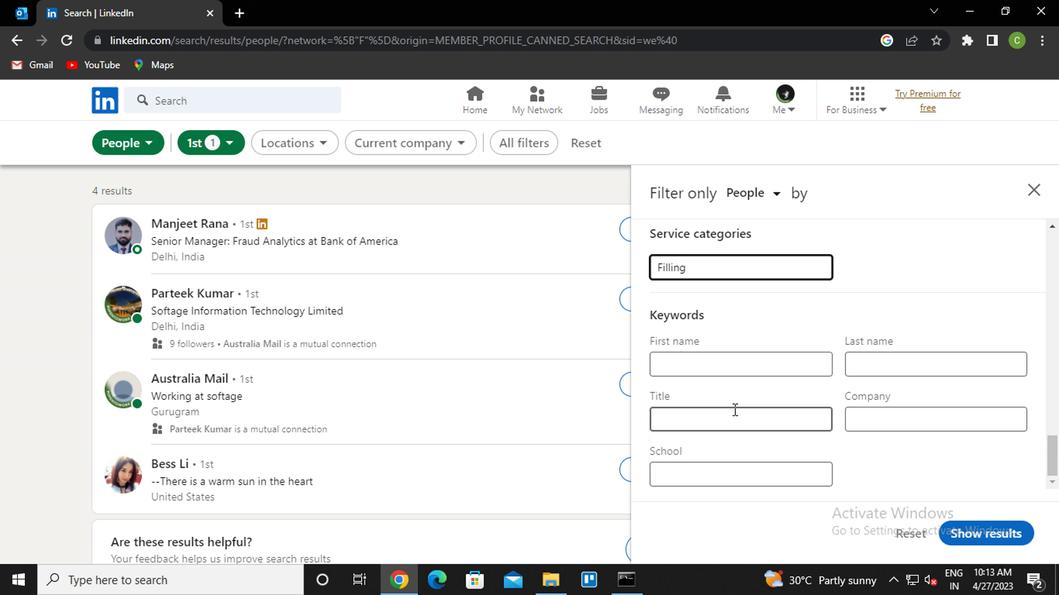 
Action: Key pressed <Key.caps_lock>v<Key.caps_lock>ise<Key.space><Key.caps_lock>p<Key.caps_lock>resident<Key.space>of<Key.space><Key.caps_lock>m<Key.caps_lock>arketing
Screenshot: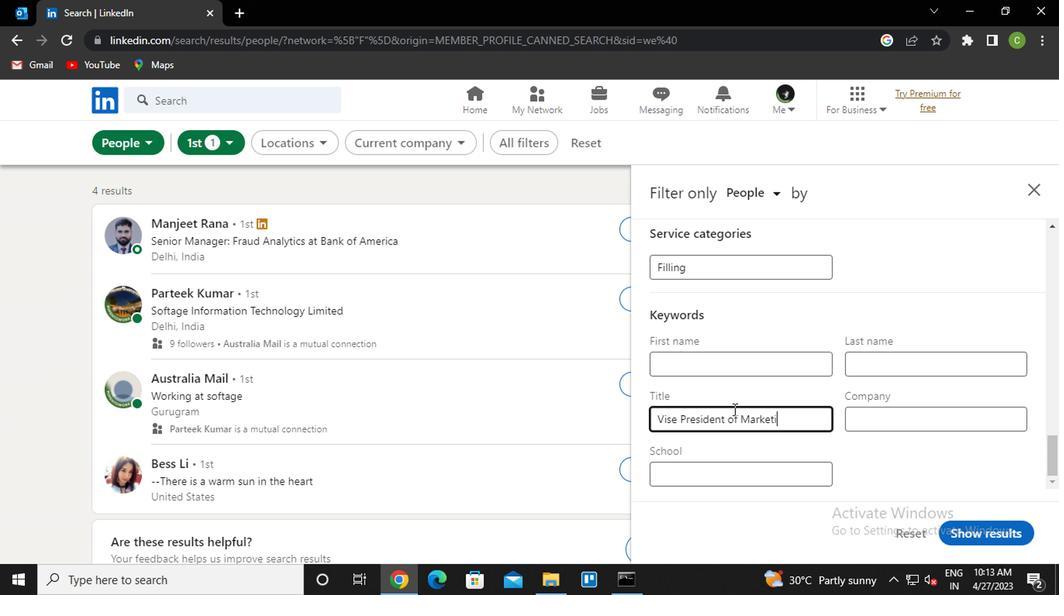 
Action: Mouse moved to (981, 532)
Screenshot: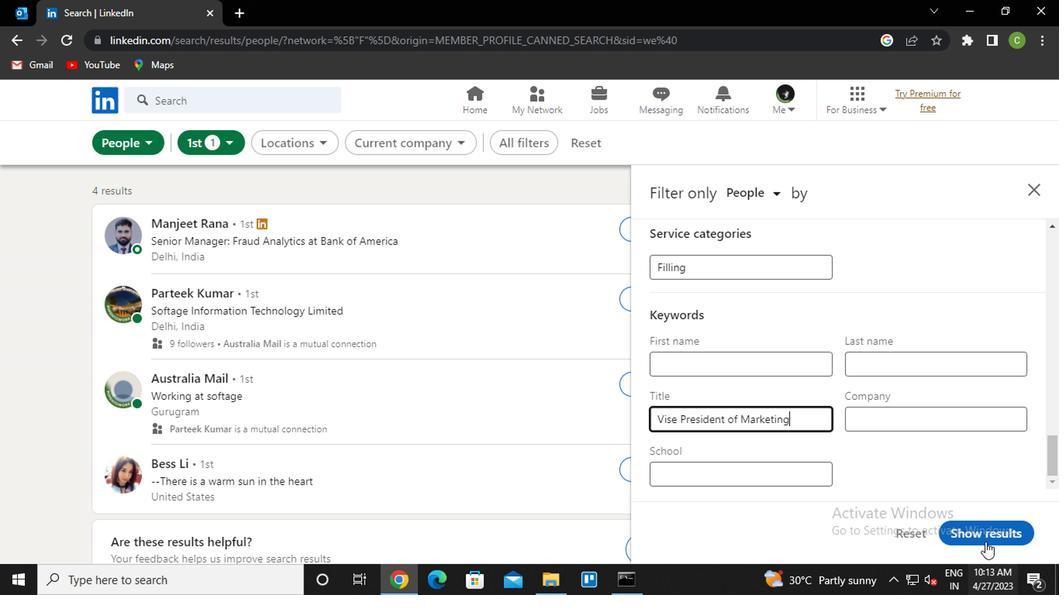 
Action: Mouse pressed left at (981, 532)
Screenshot: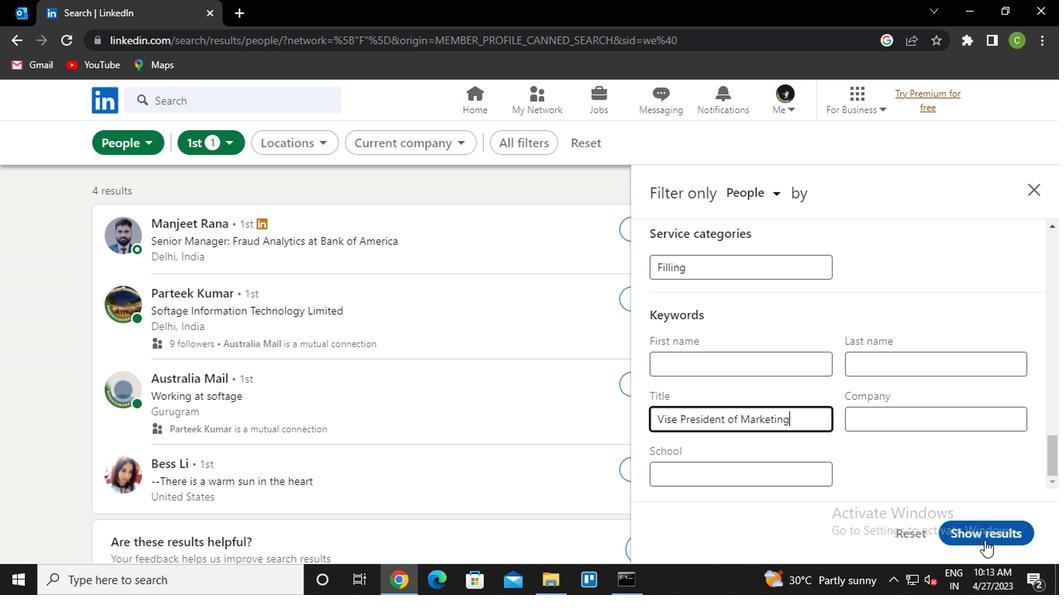 
Action: Mouse moved to (472, 398)
Screenshot: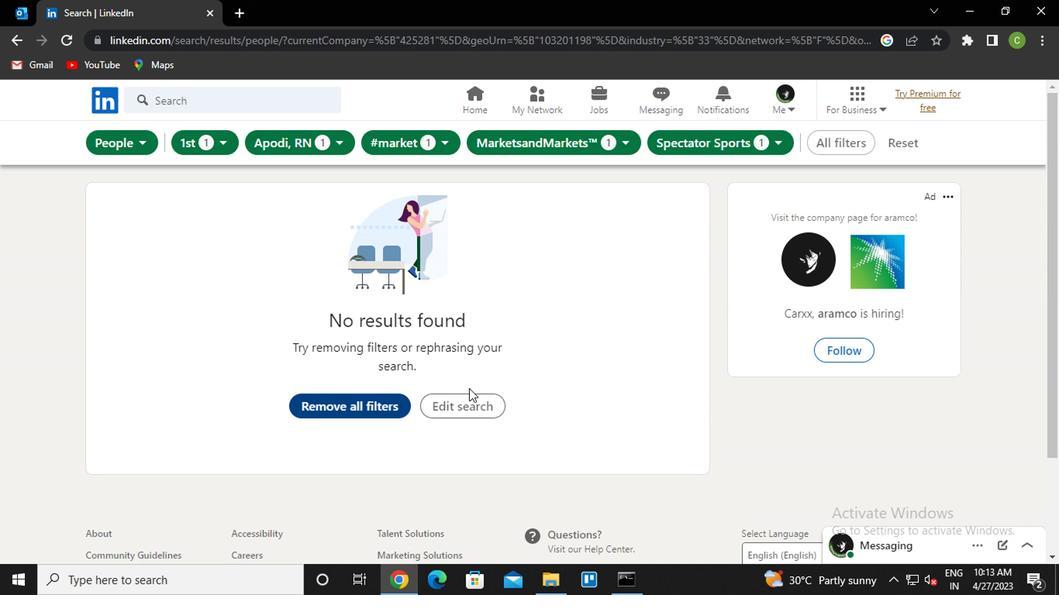 
Action: Key pressed <Key.f8>
Screenshot: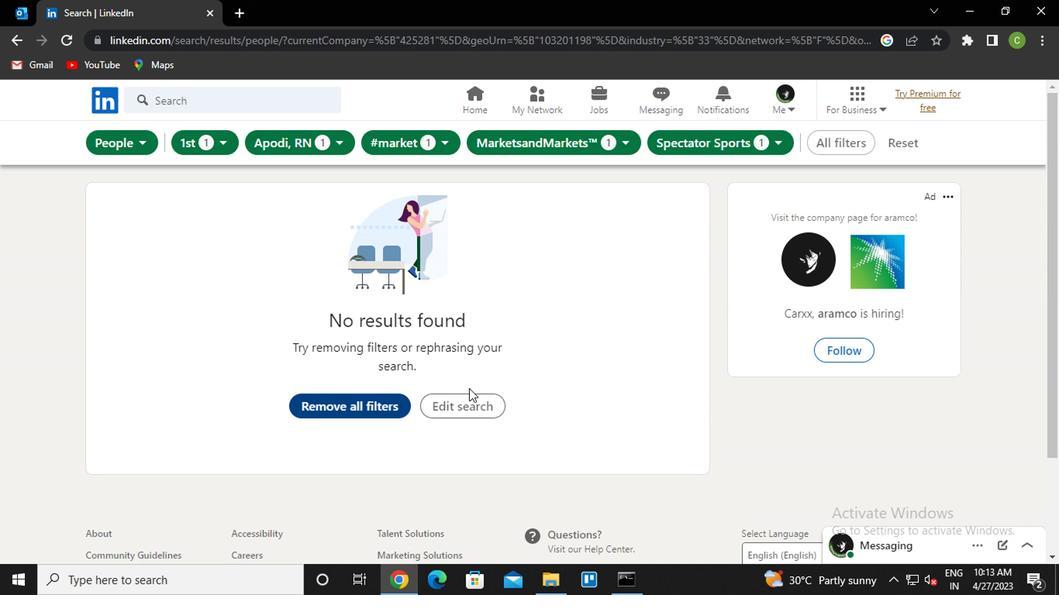 
